 Task: For heading Calibri with Bold.  font size for heading24,  'Change the font style of data to'Bell MT.  and font size to 16,  Change the alignment of both headline & data to Align middle & Align Center.  In the sheet  DashboardInvReceipts
Action: Mouse moved to (21, 136)
Screenshot: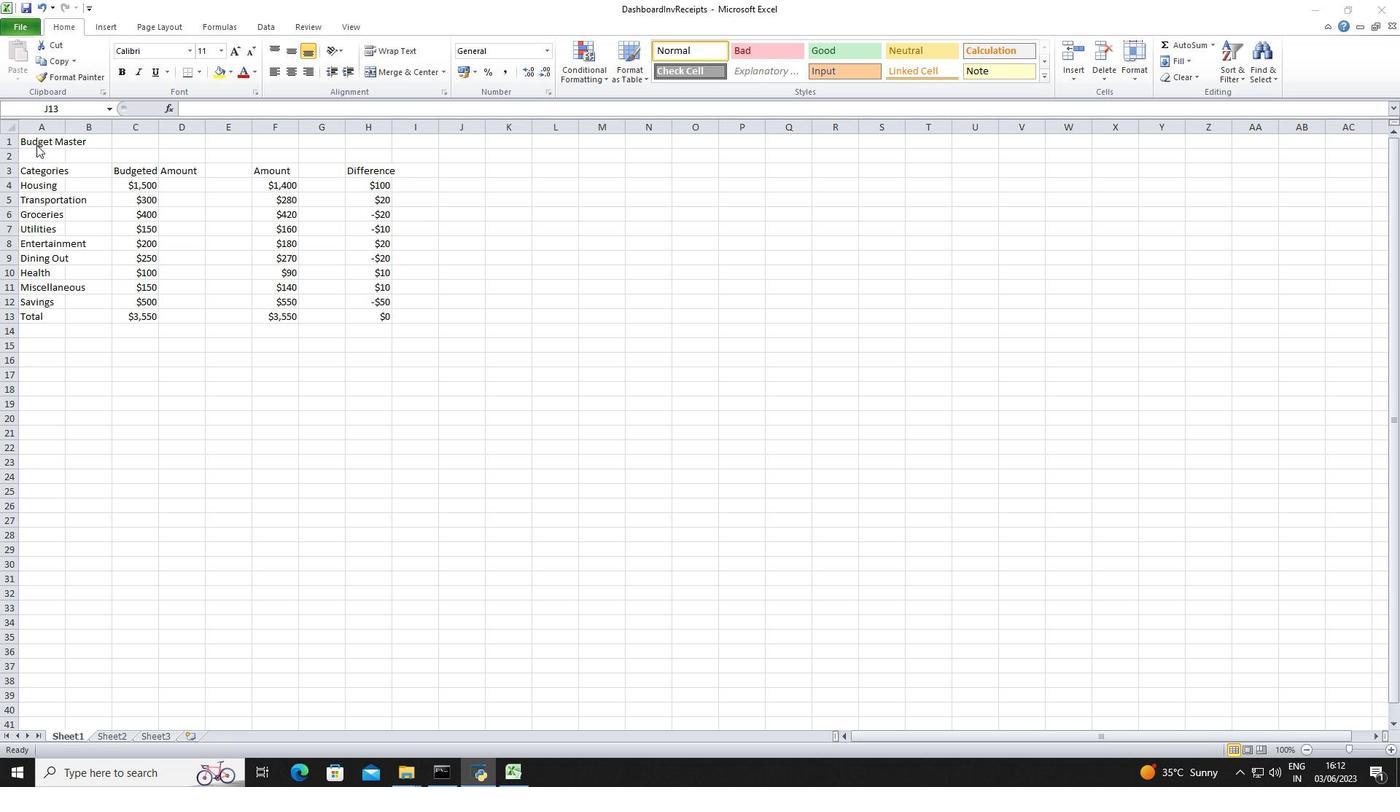 
Action: Mouse pressed left at (21, 136)
Screenshot: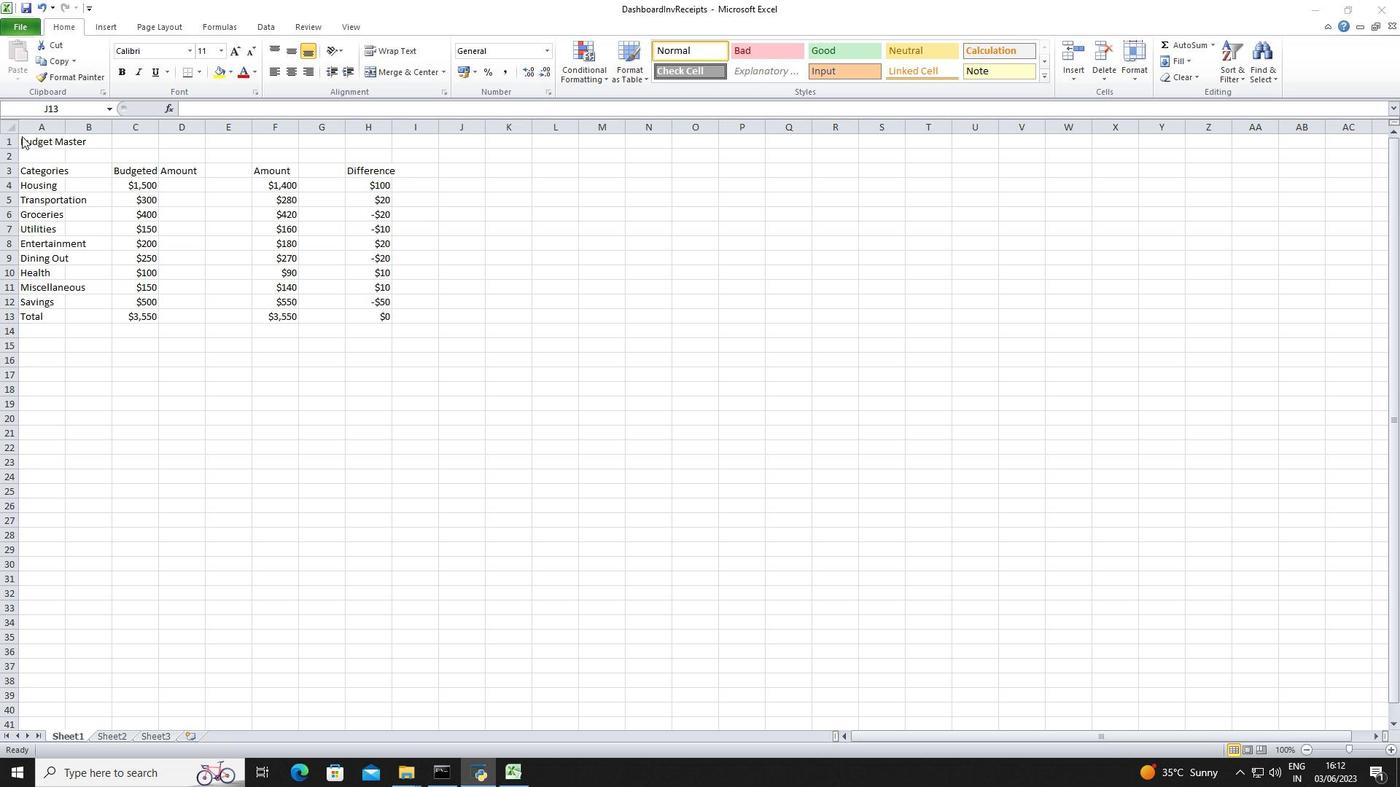 
Action: Mouse moved to (25, 140)
Screenshot: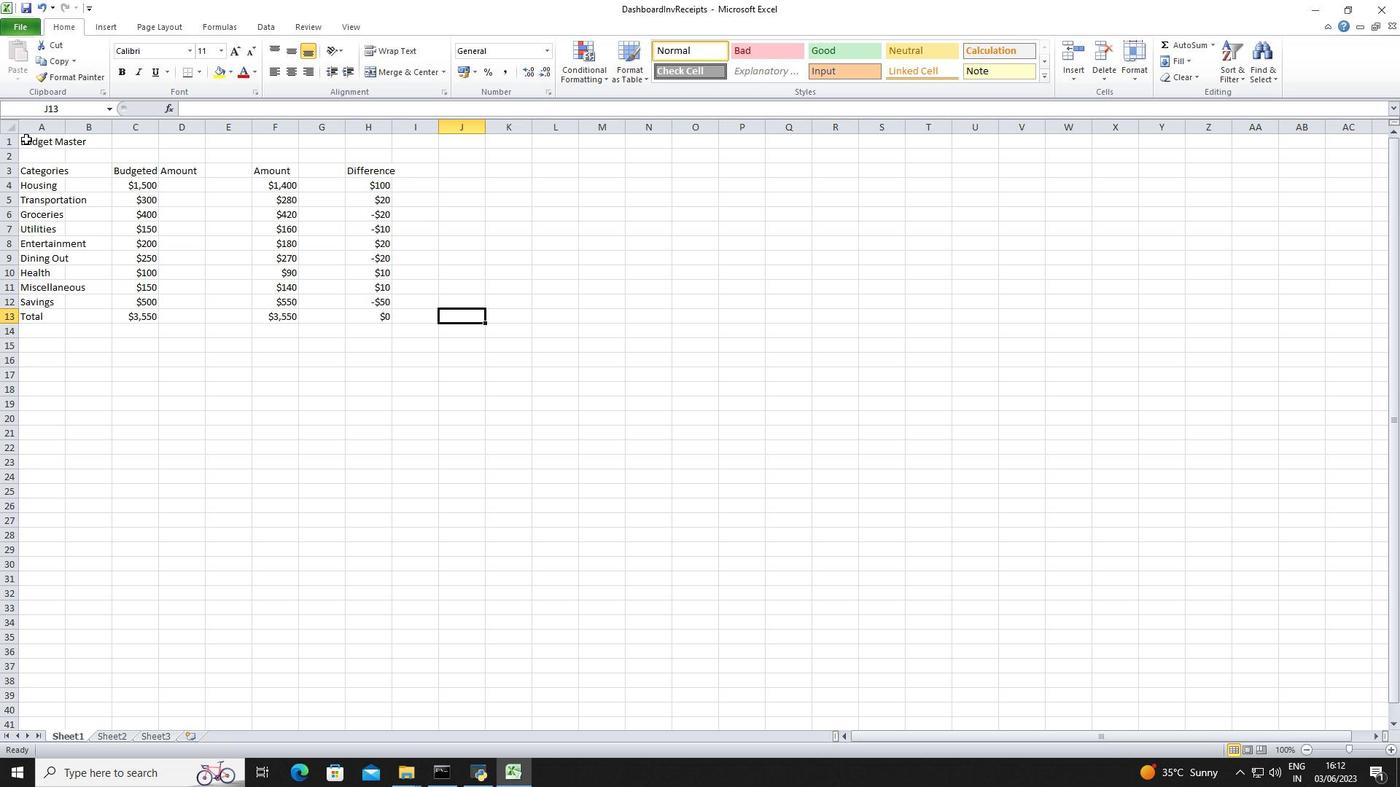 
Action: Mouse pressed left at (25, 140)
Screenshot: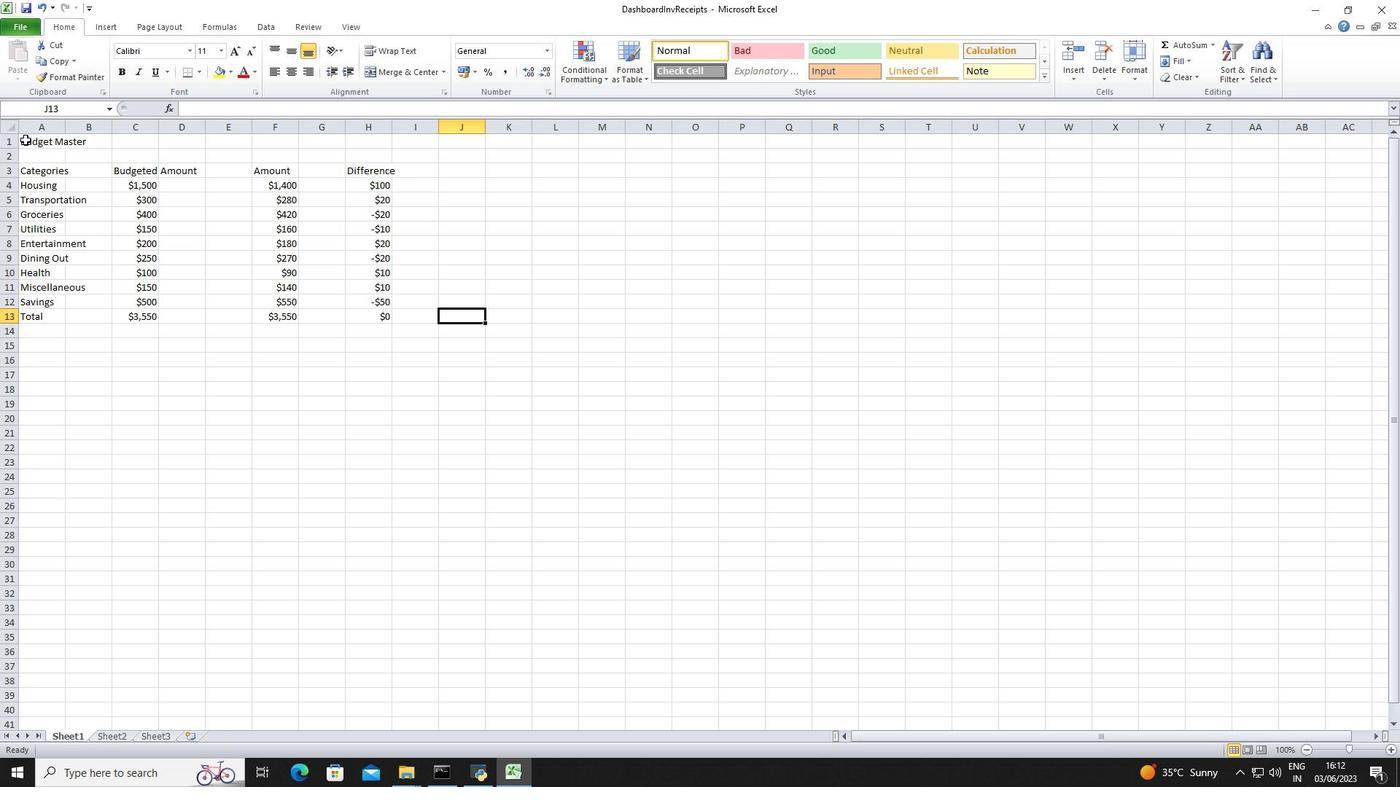 
Action: Mouse moved to (171, 53)
Screenshot: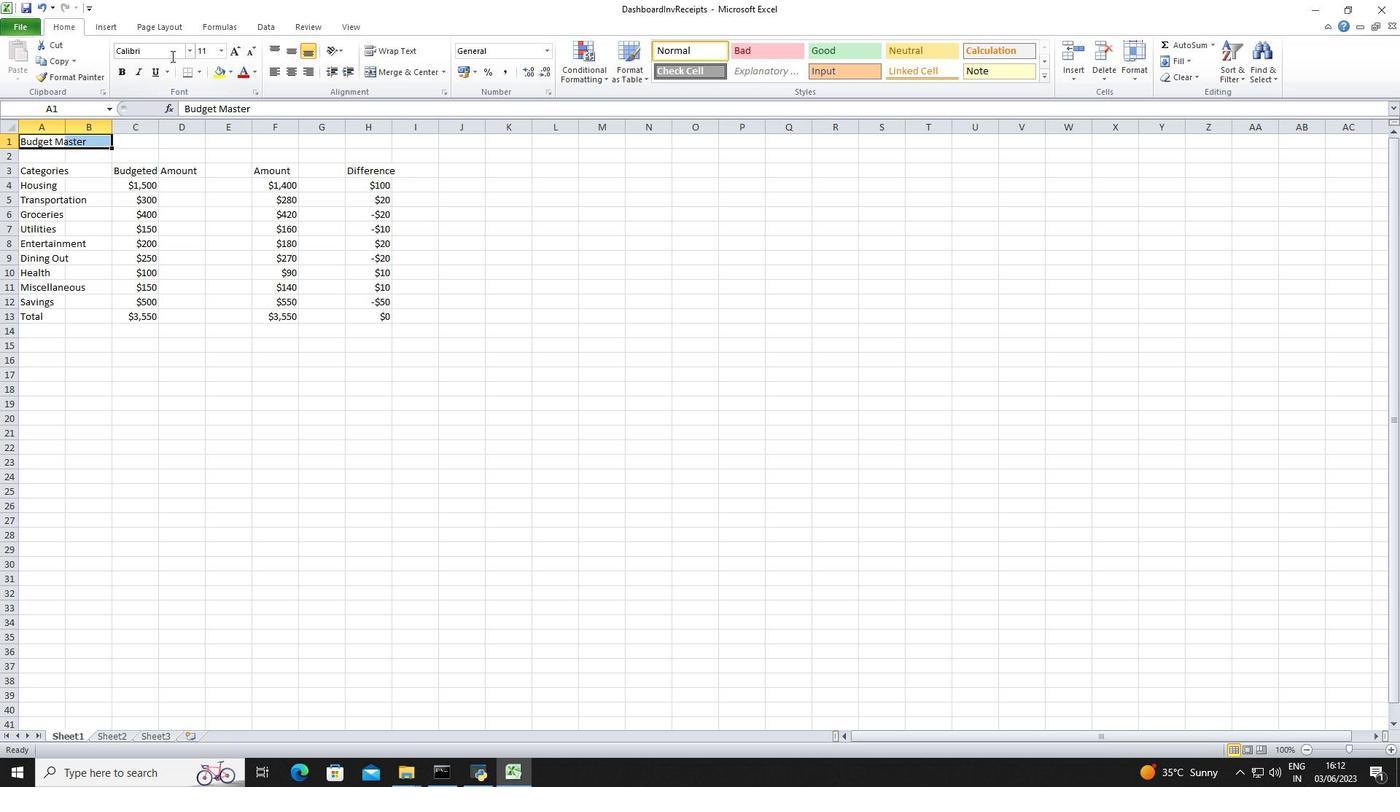 
Action: Mouse pressed left at (171, 53)
Screenshot: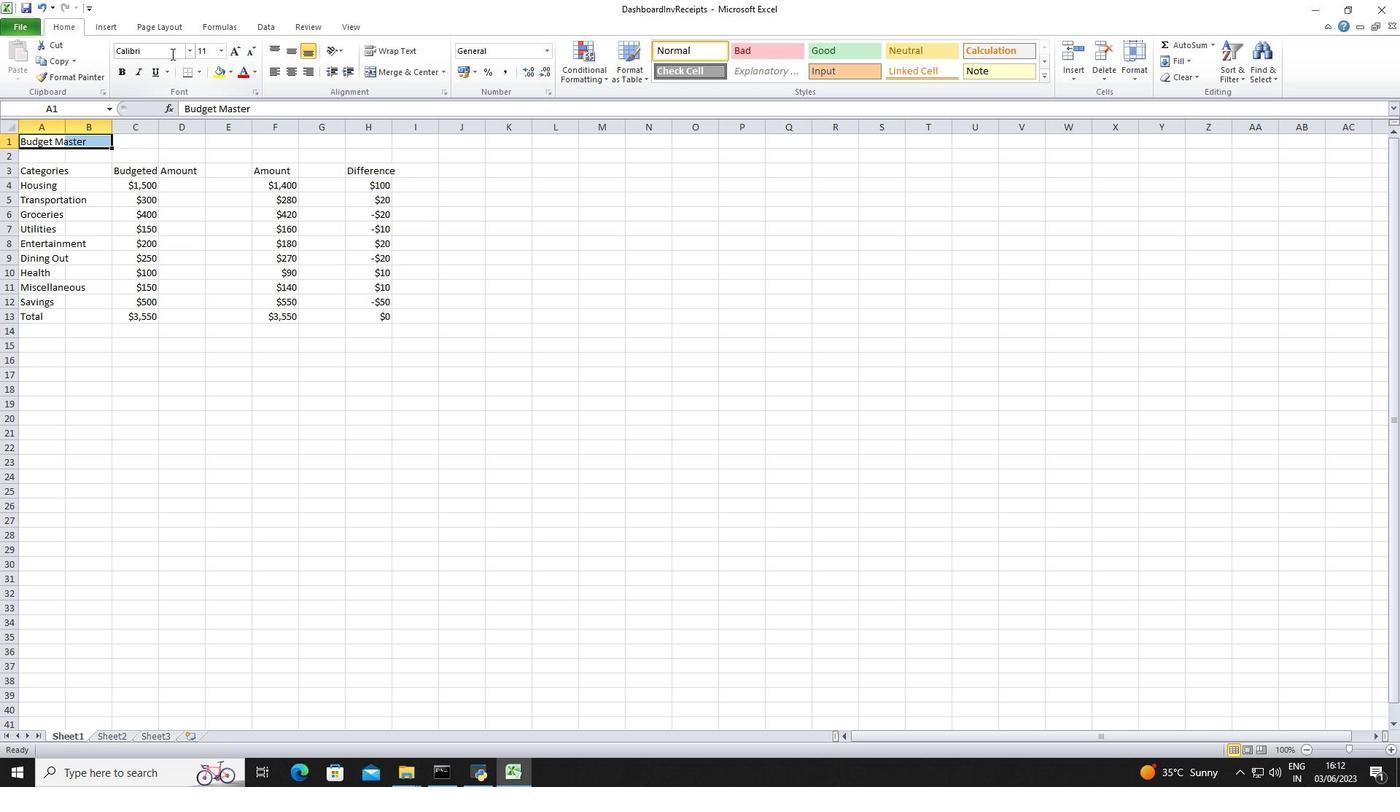 
Action: Key pressed <Key.enter>
Screenshot: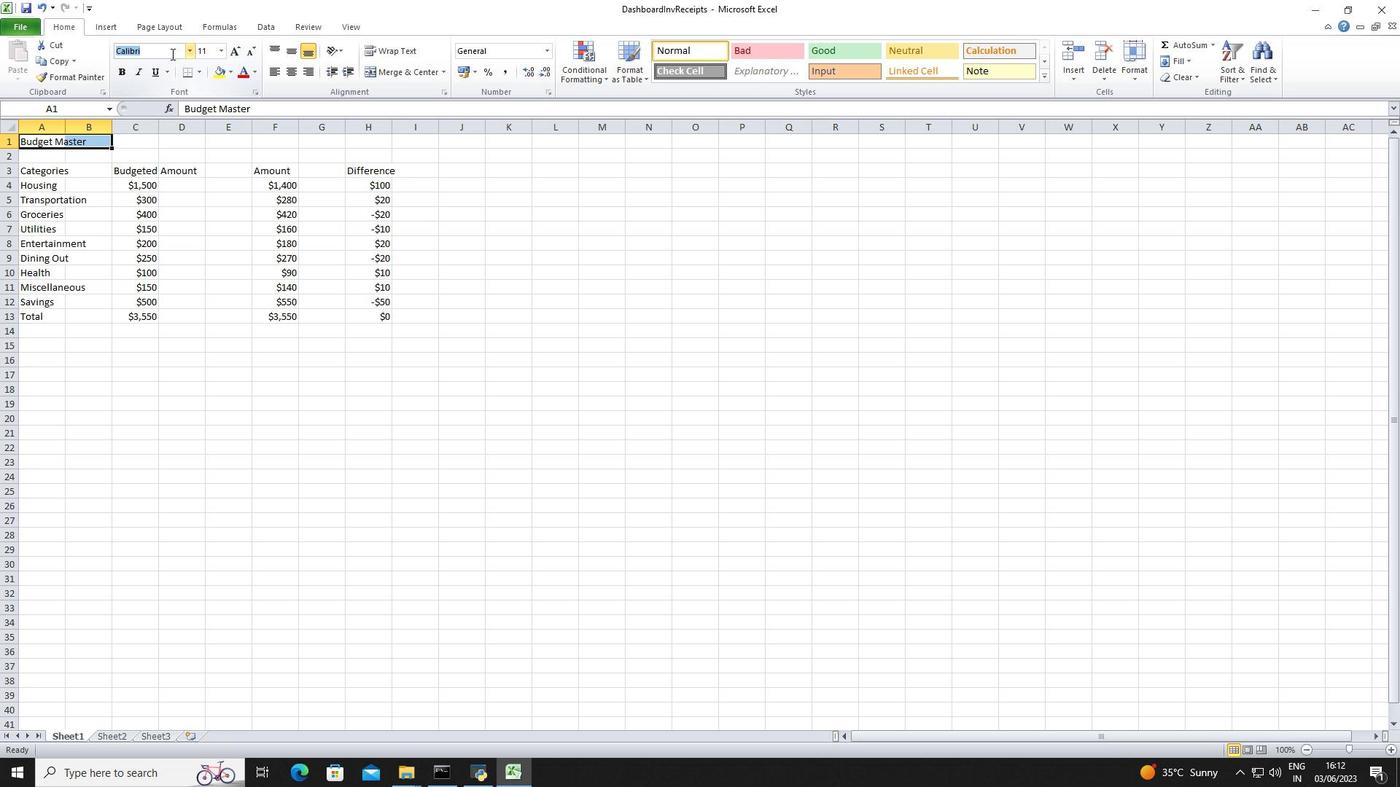 
Action: Mouse moved to (123, 70)
Screenshot: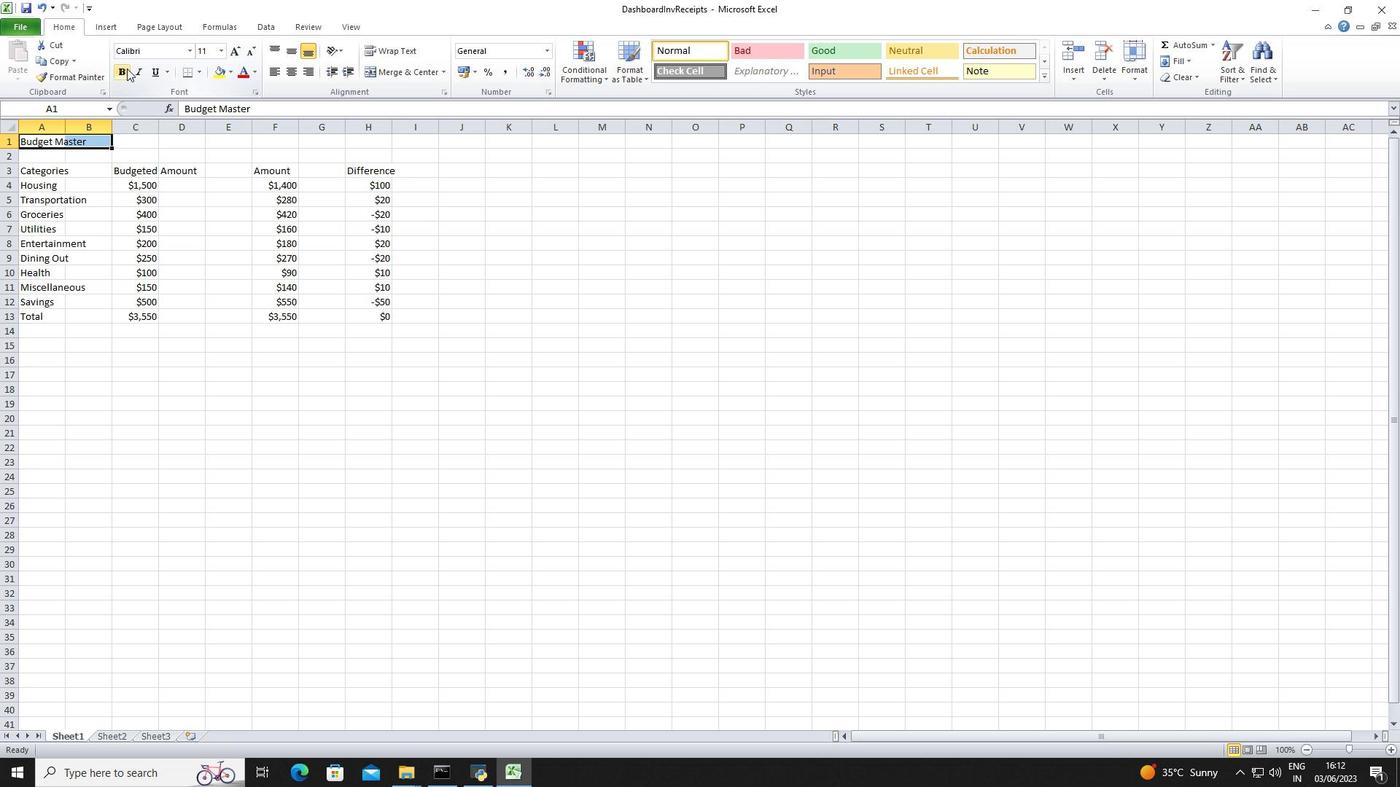 
Action: Mouse pressed left at (123, 70)
Screenshot: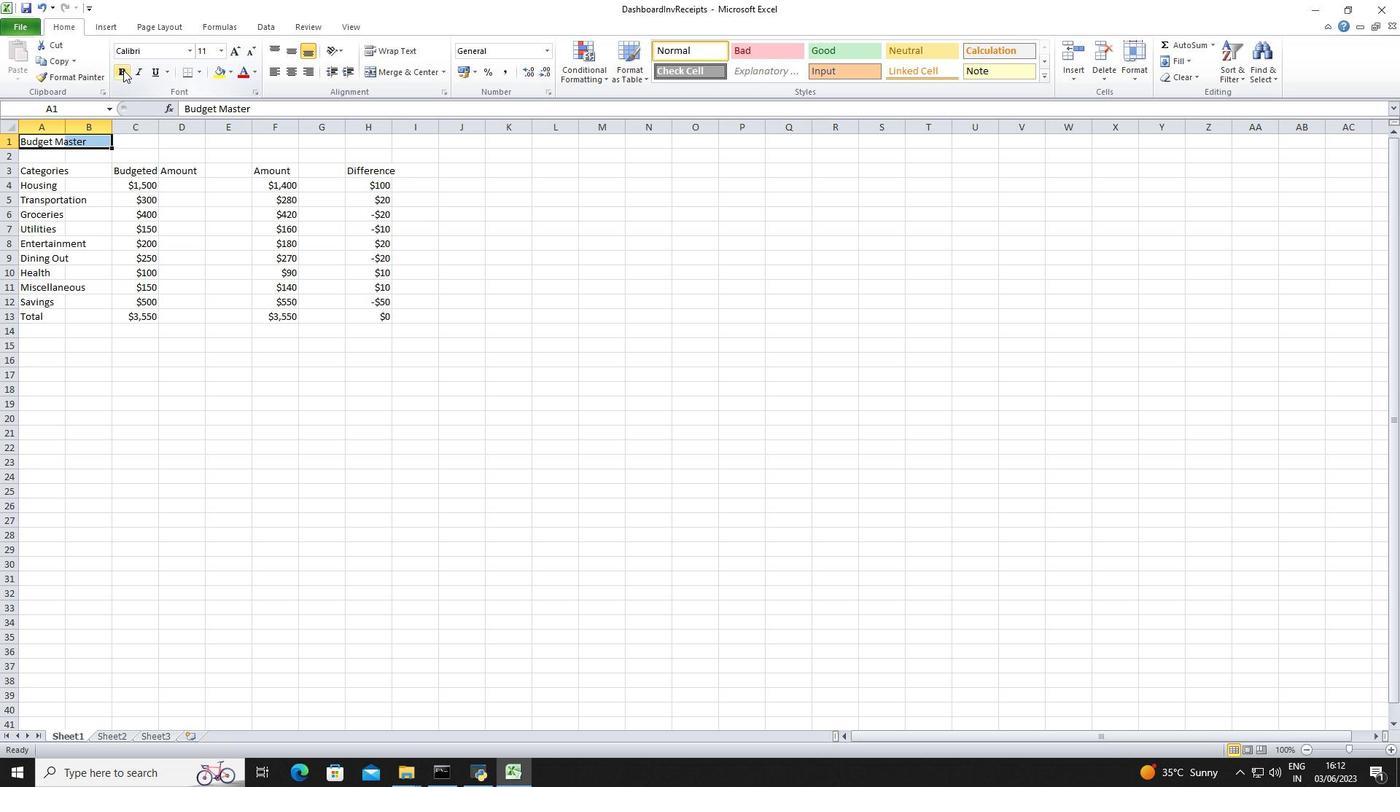 
Action: Mouse moved to (223, 48)
Screenshot: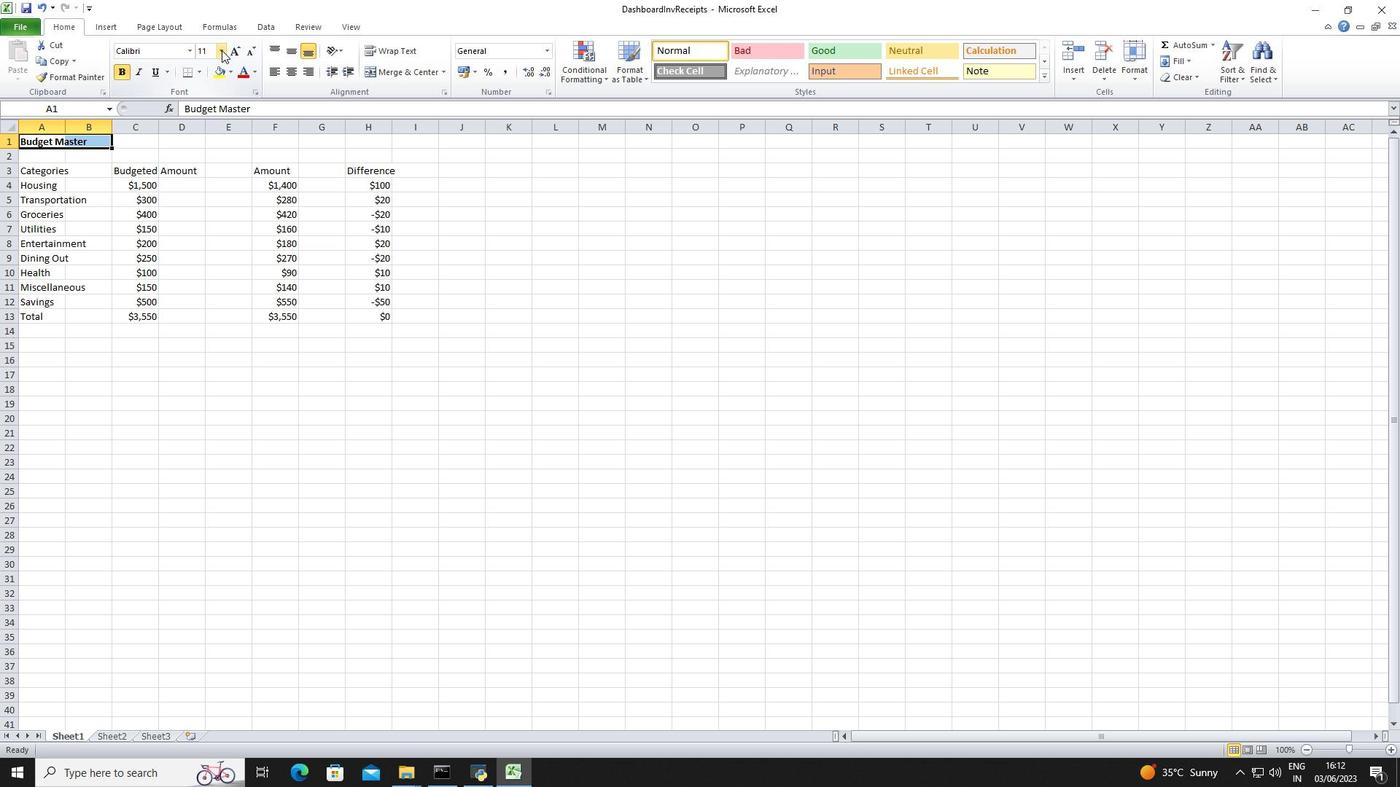 
Action: Mouse pressed left at (223, 48)
Screenshot: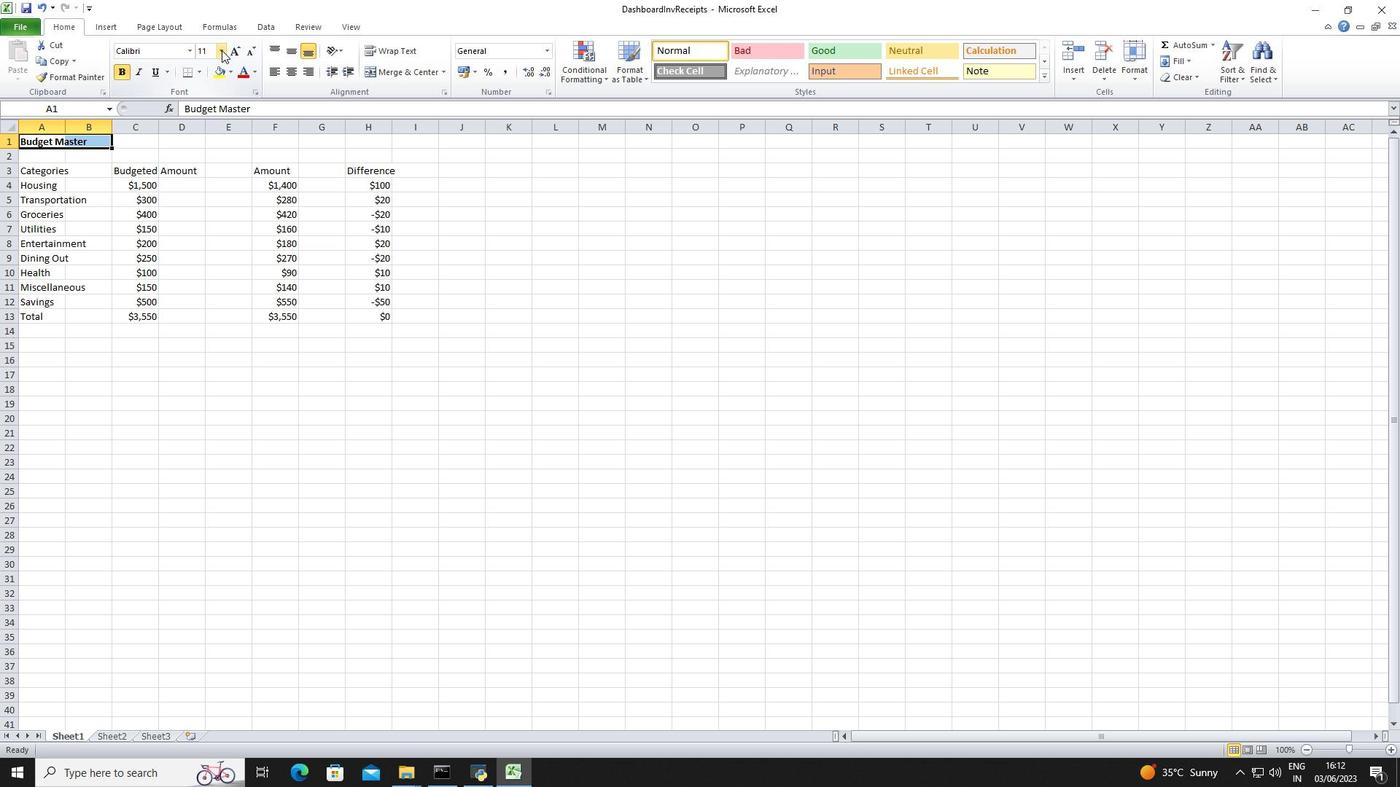 
Action: Mouse moved to (208, 191)
Screenshot: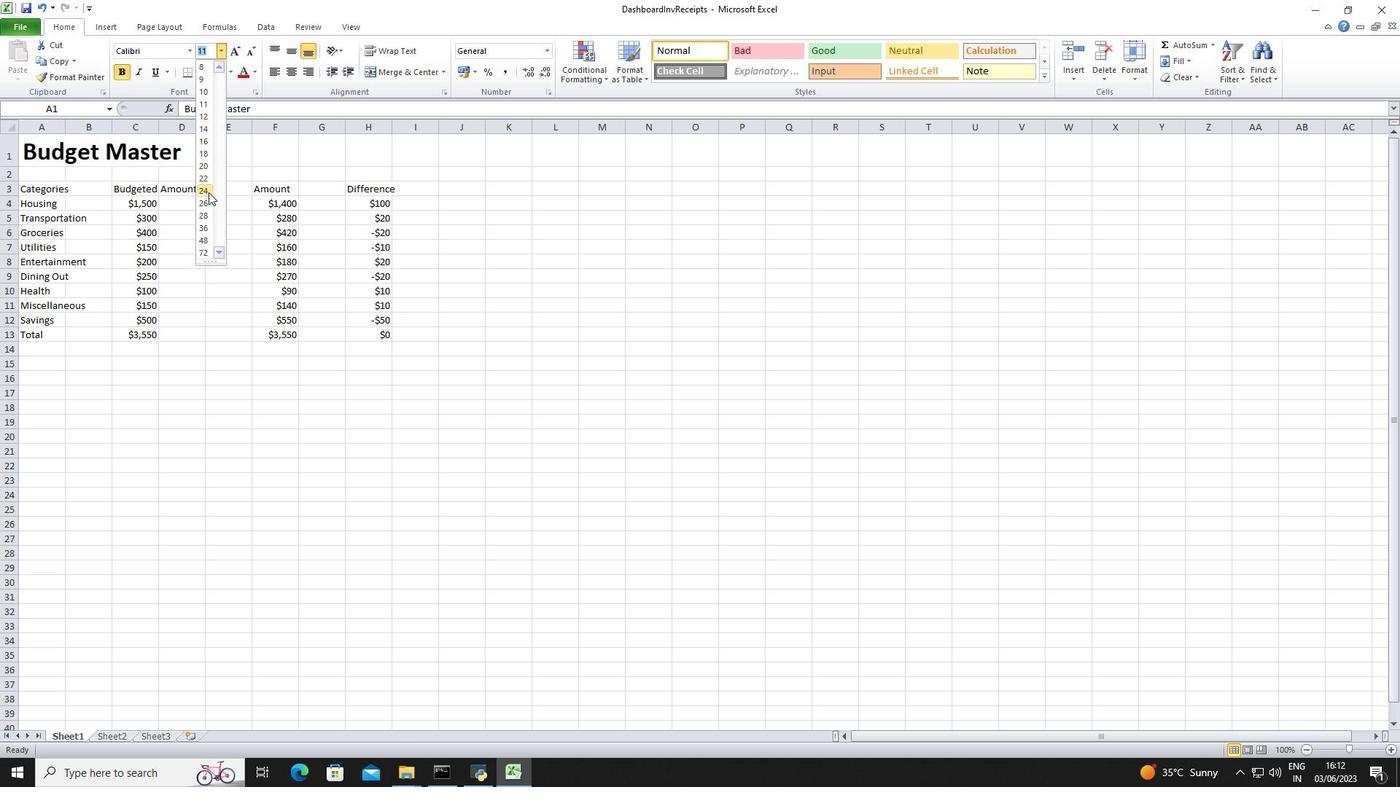 
Action: Mouse pressed left at (208, 191)
Screenshot: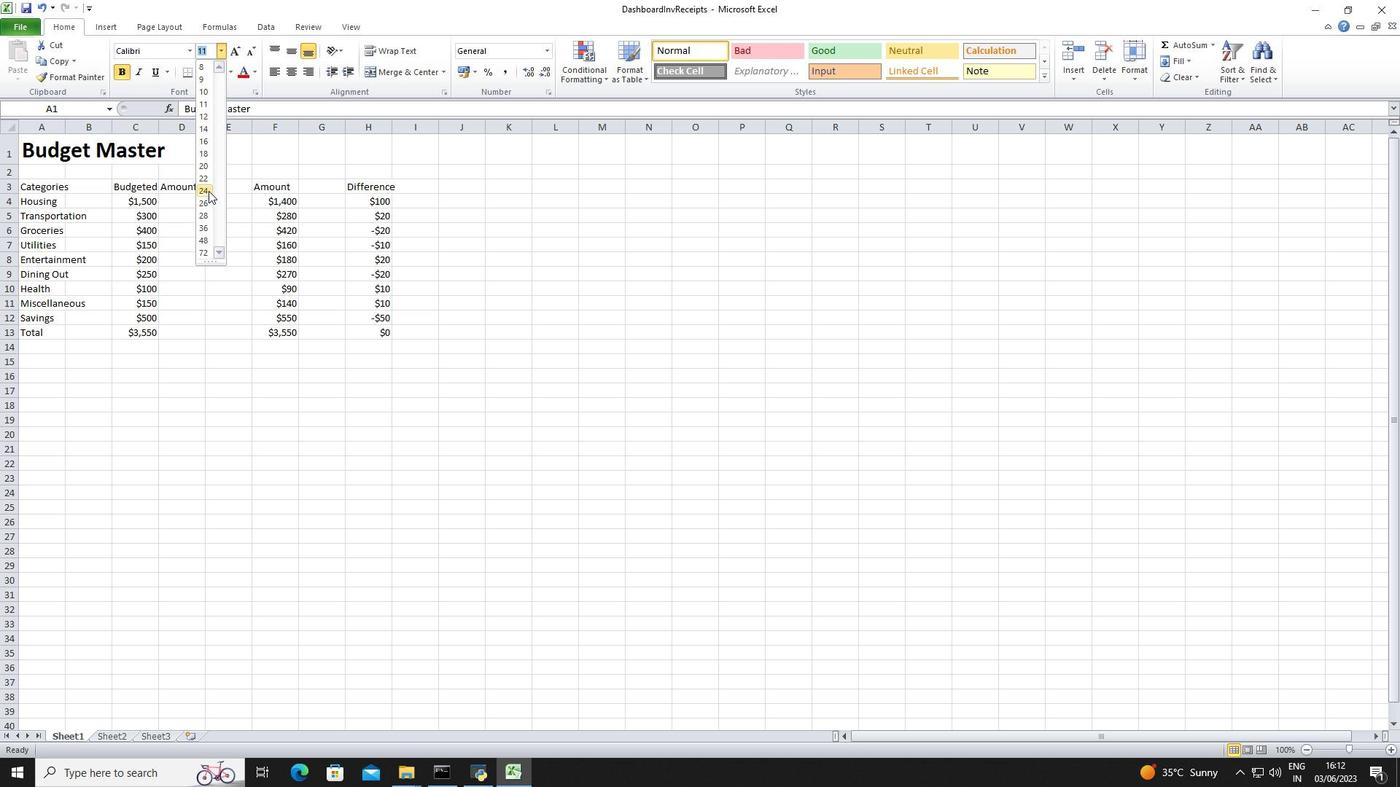 
Action: Mouse moved to (56, 186)
Screenshot: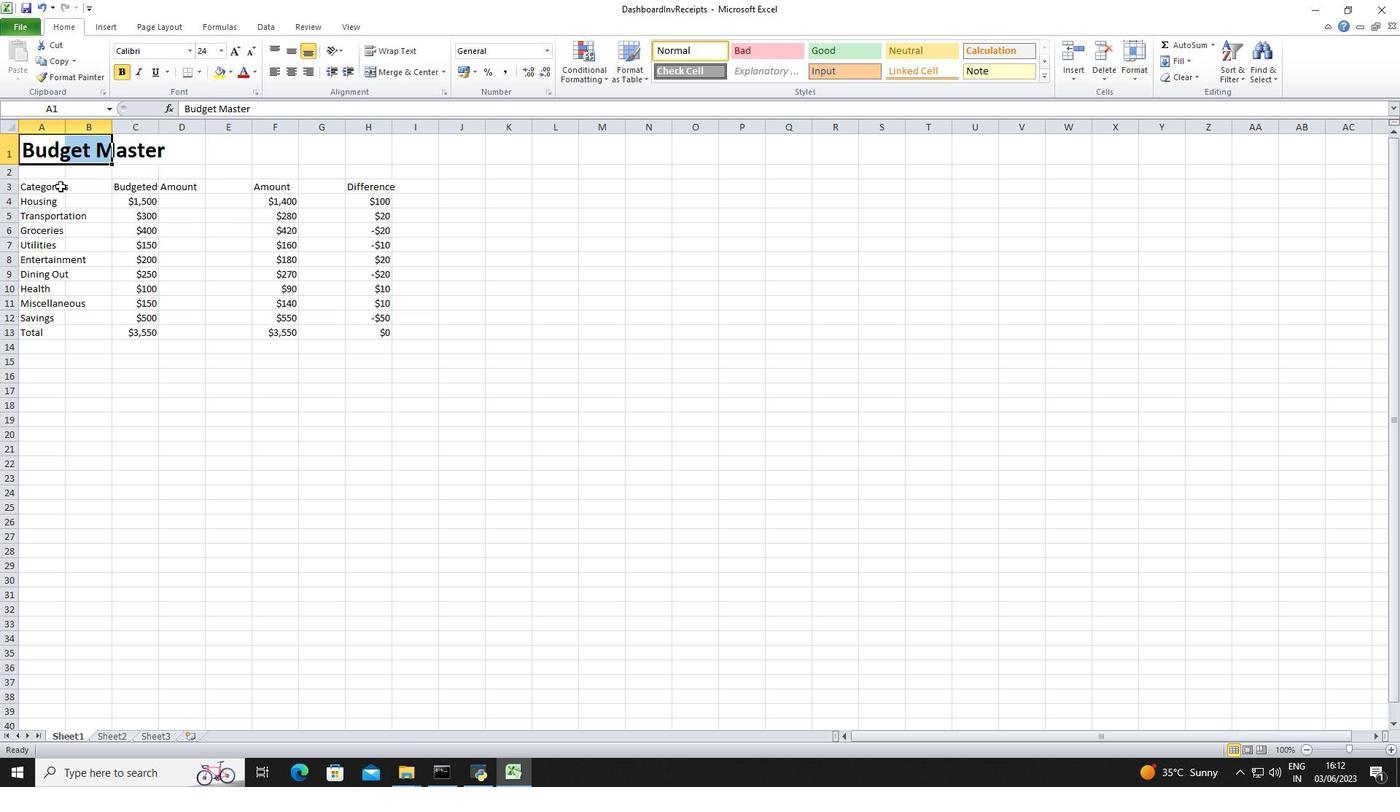 
Action: Mouse pressed left at (56, 186)
Screenshot: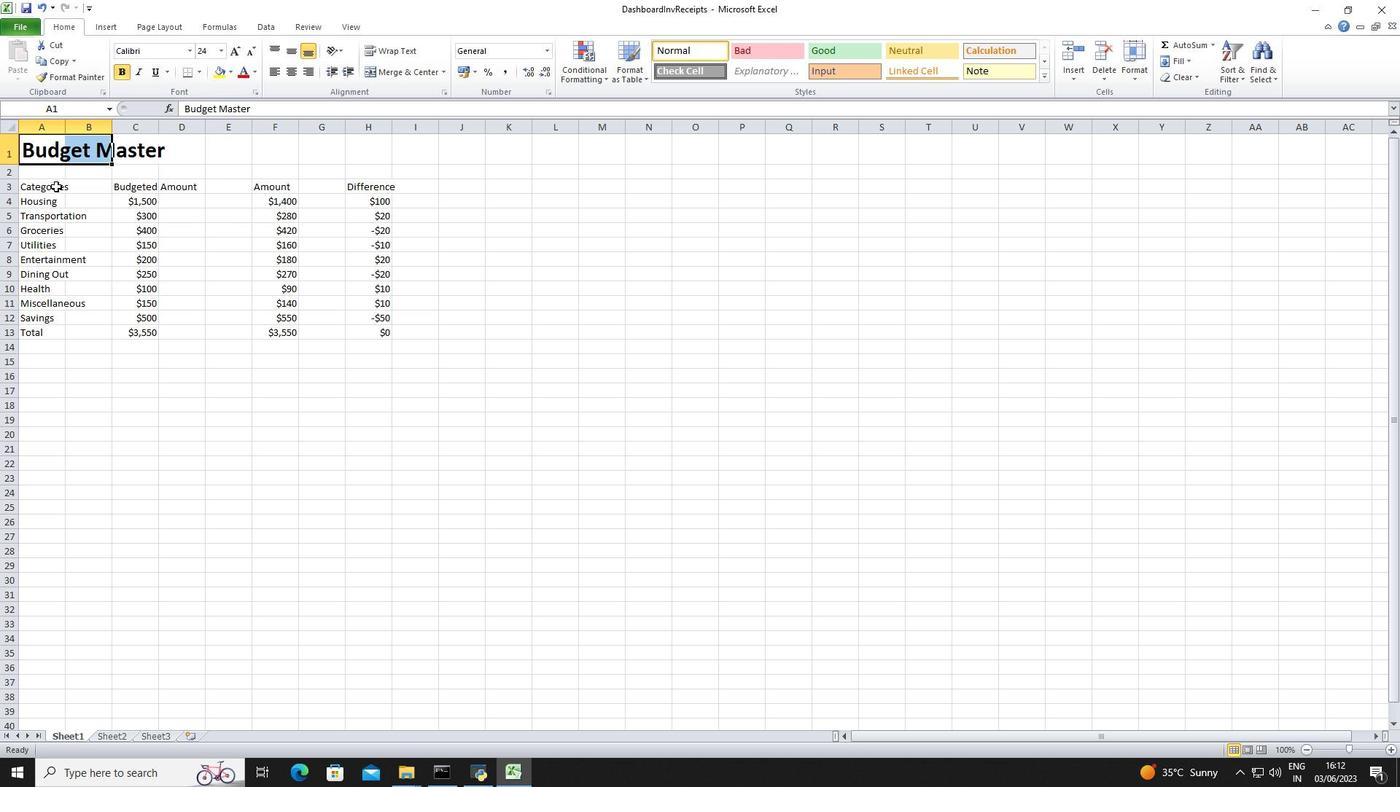 
Action: Mouse moved to (161, 53)
Screenshot: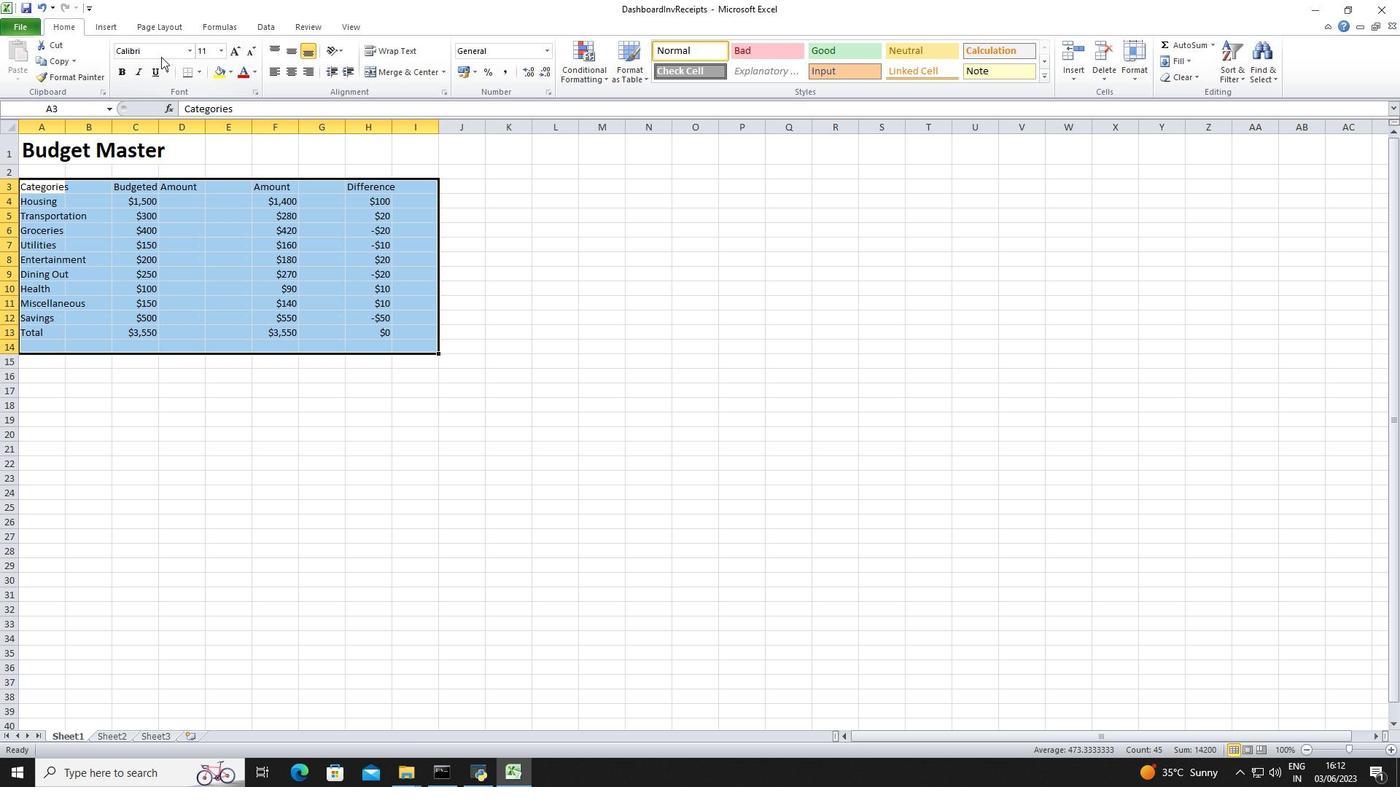 
Action: Mouse pressed left at (161, 53)
Screenshot: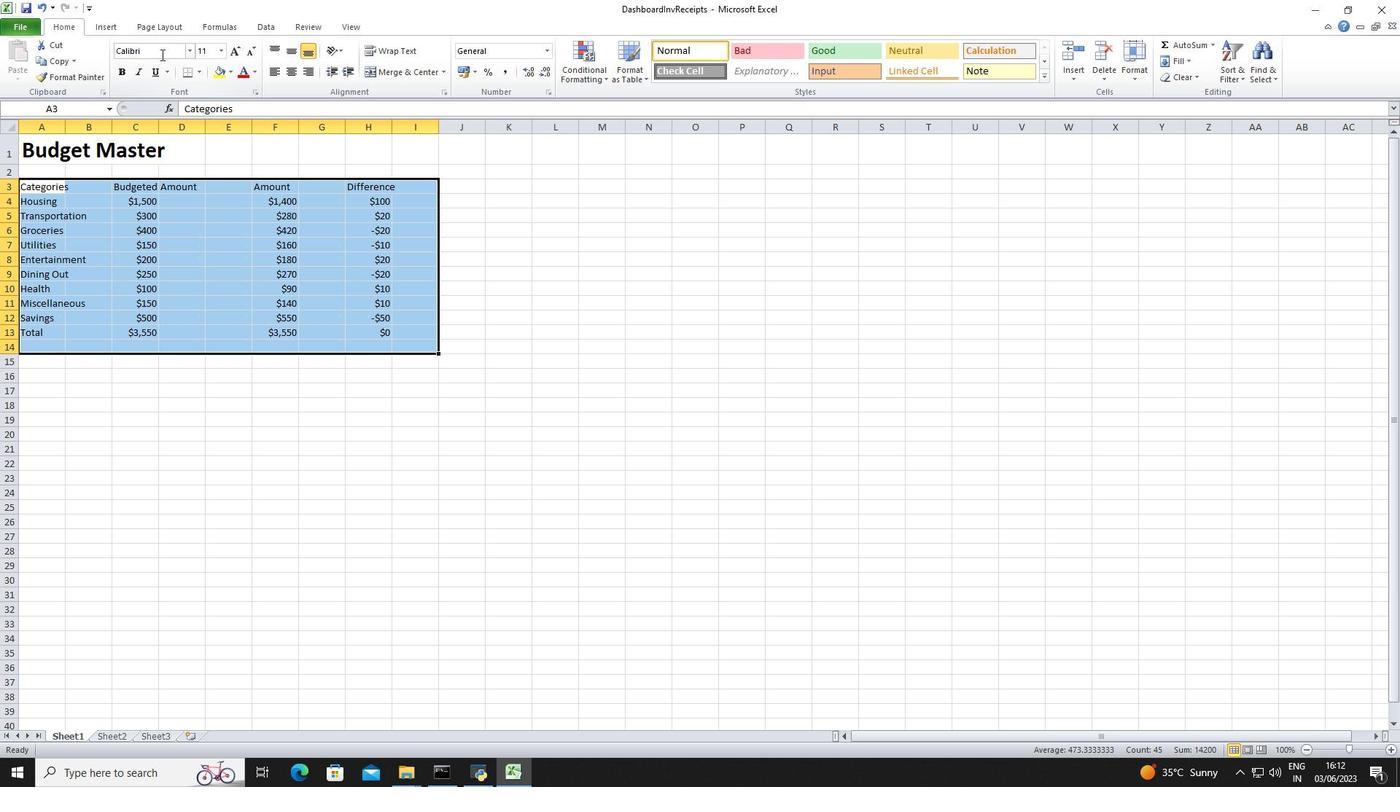 
Action: Key pressed <Key.shift>Bell<Key.space><Key.shift>MT<Key.enter>
Screenshot: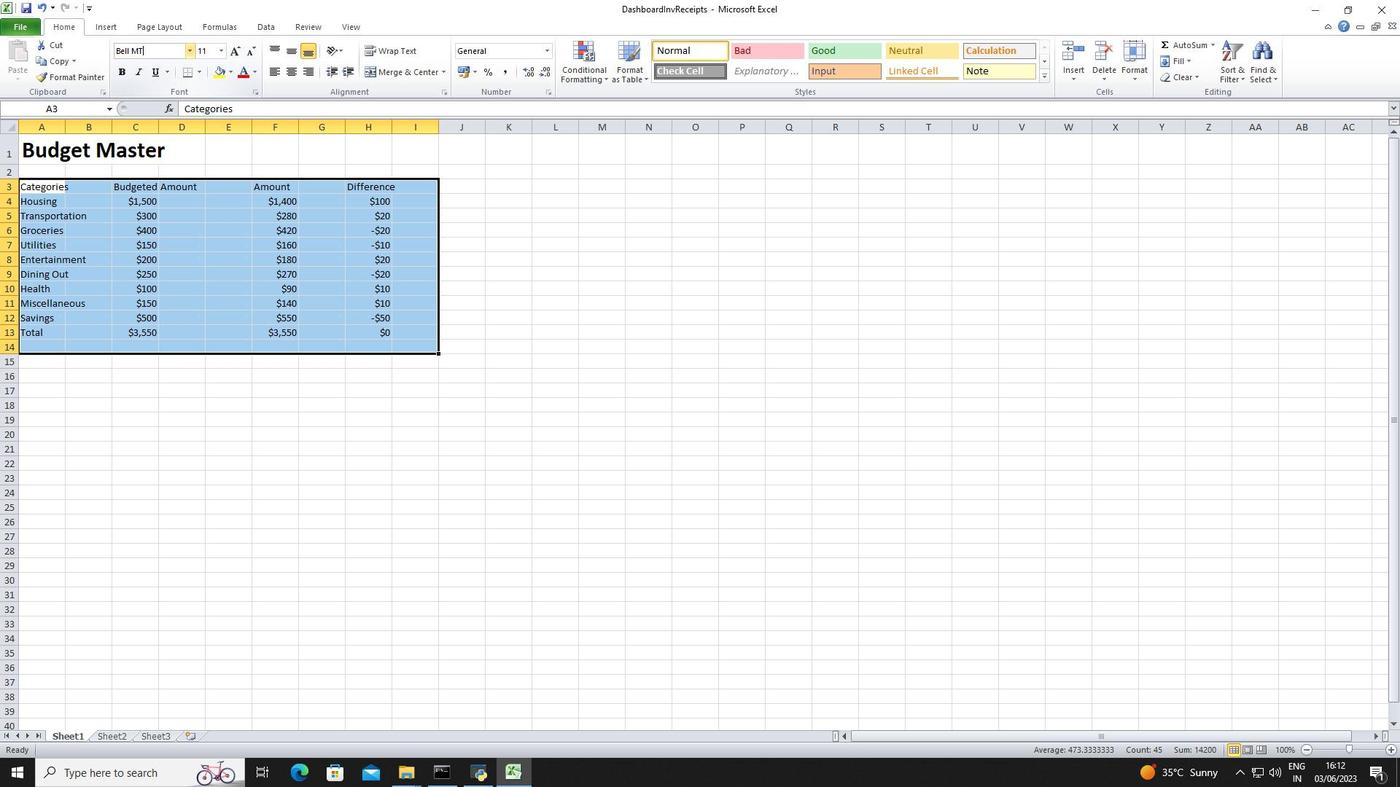 
Action: Mouse moved to (223, 51)
Screenshot: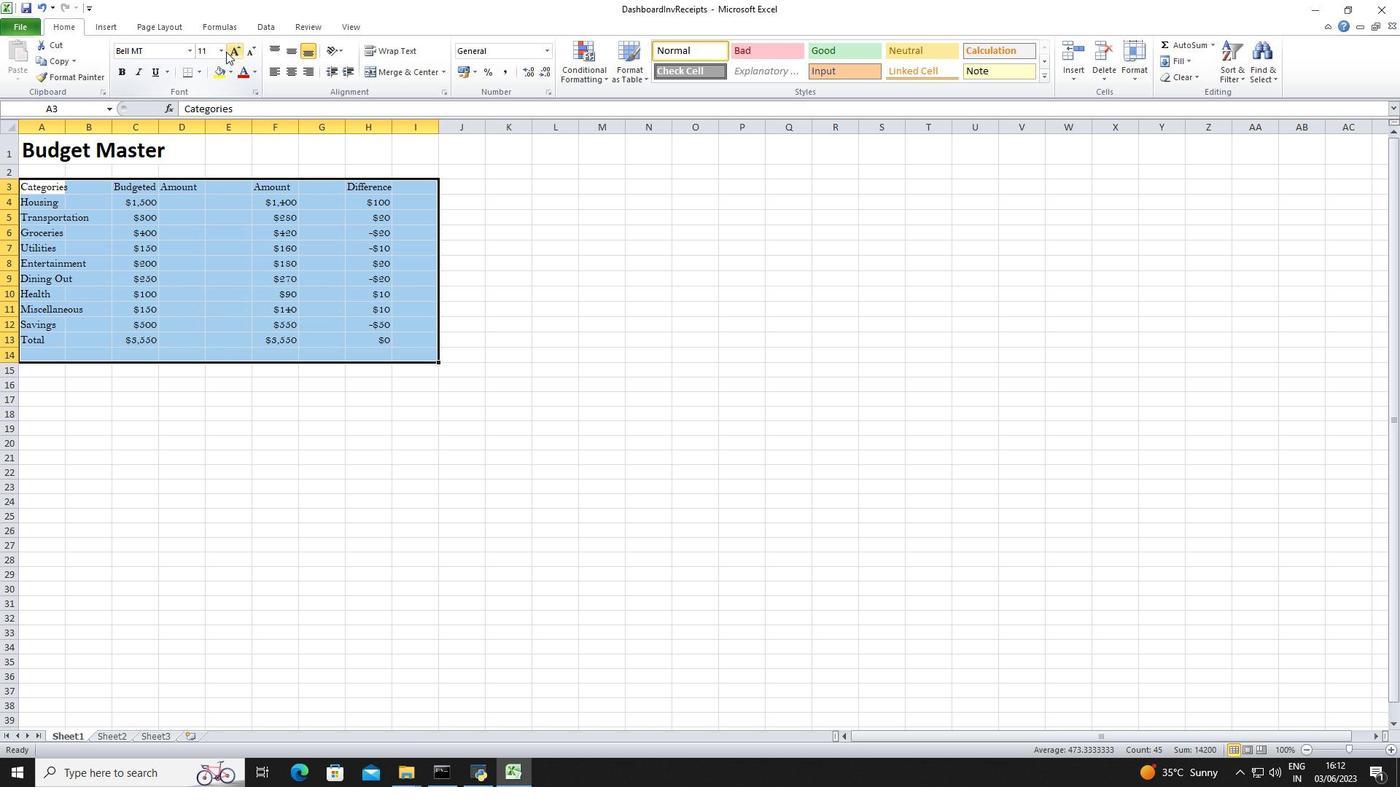 
Action: Mouse pressed left at (223, 51)
Screenshot: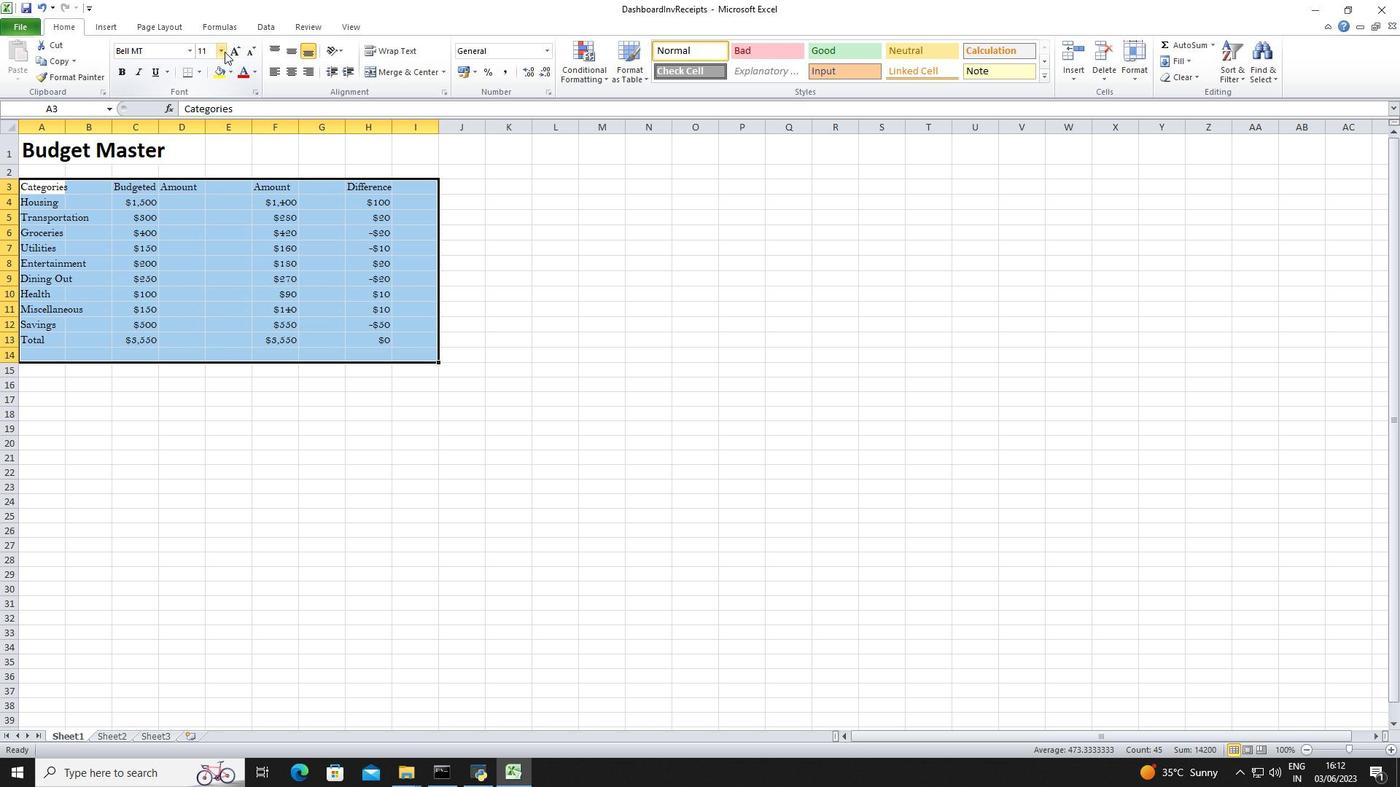 
Action: Mouse moved to (202, 143)
Screenshot: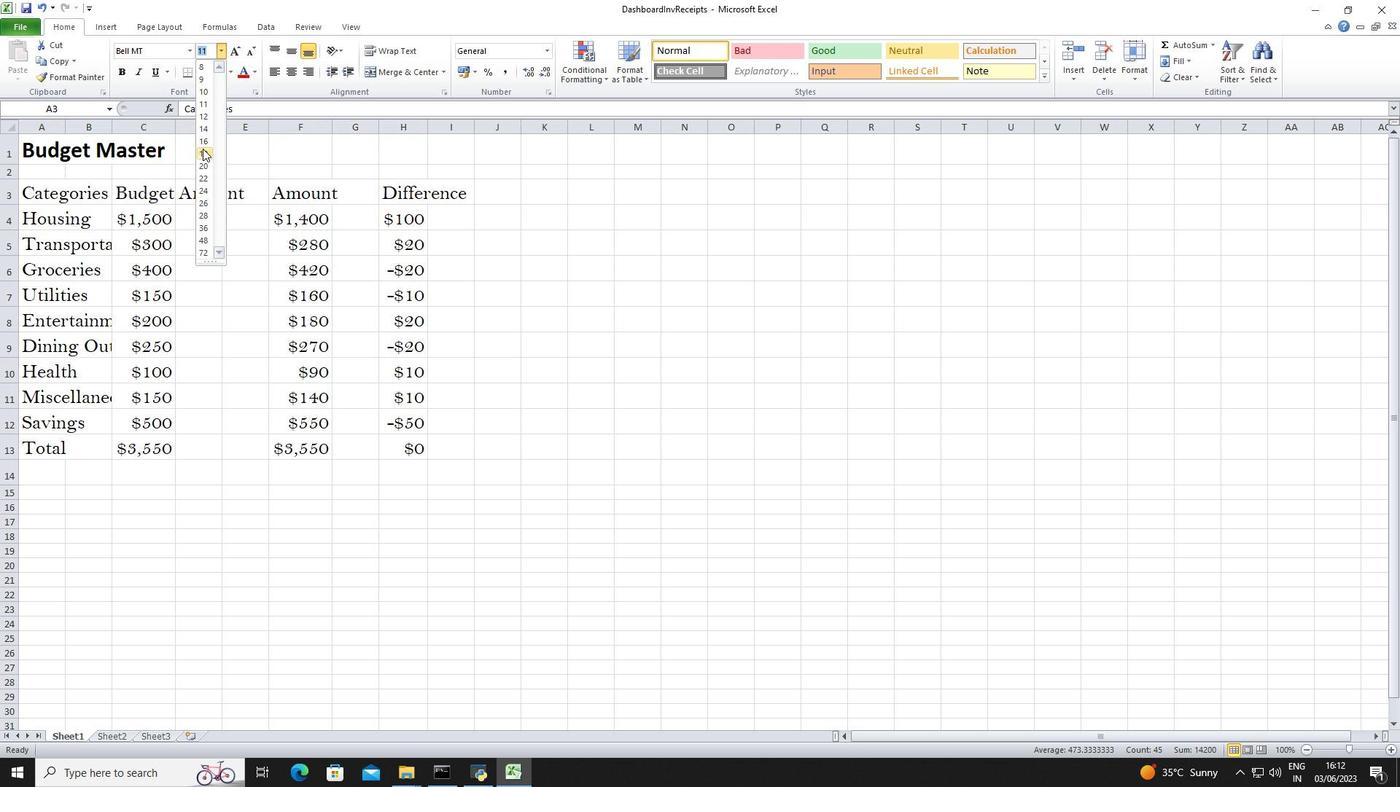 
Action: Mouse pressed left at (202, 143)
Screenshot: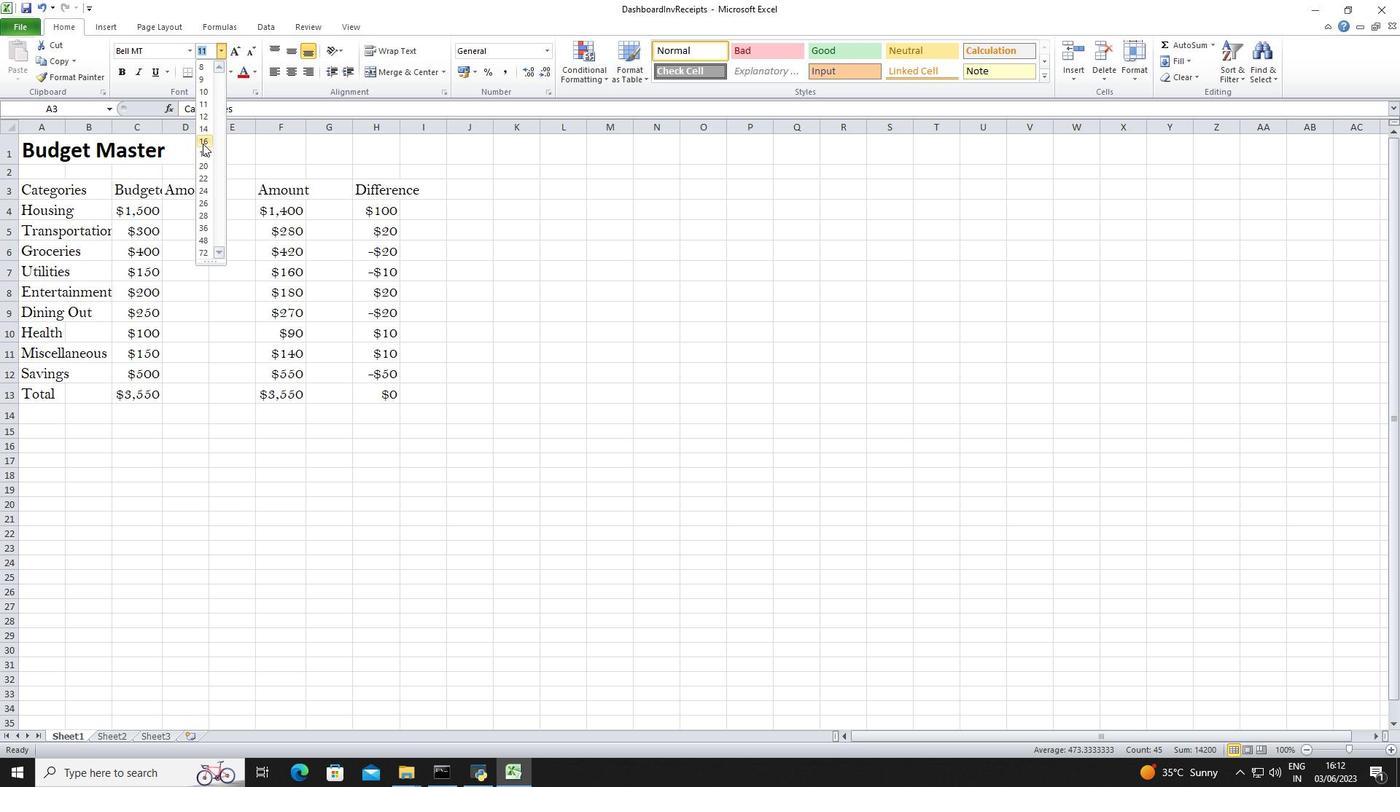 
Action: Mouse moved to (290, 73)
Screenshot: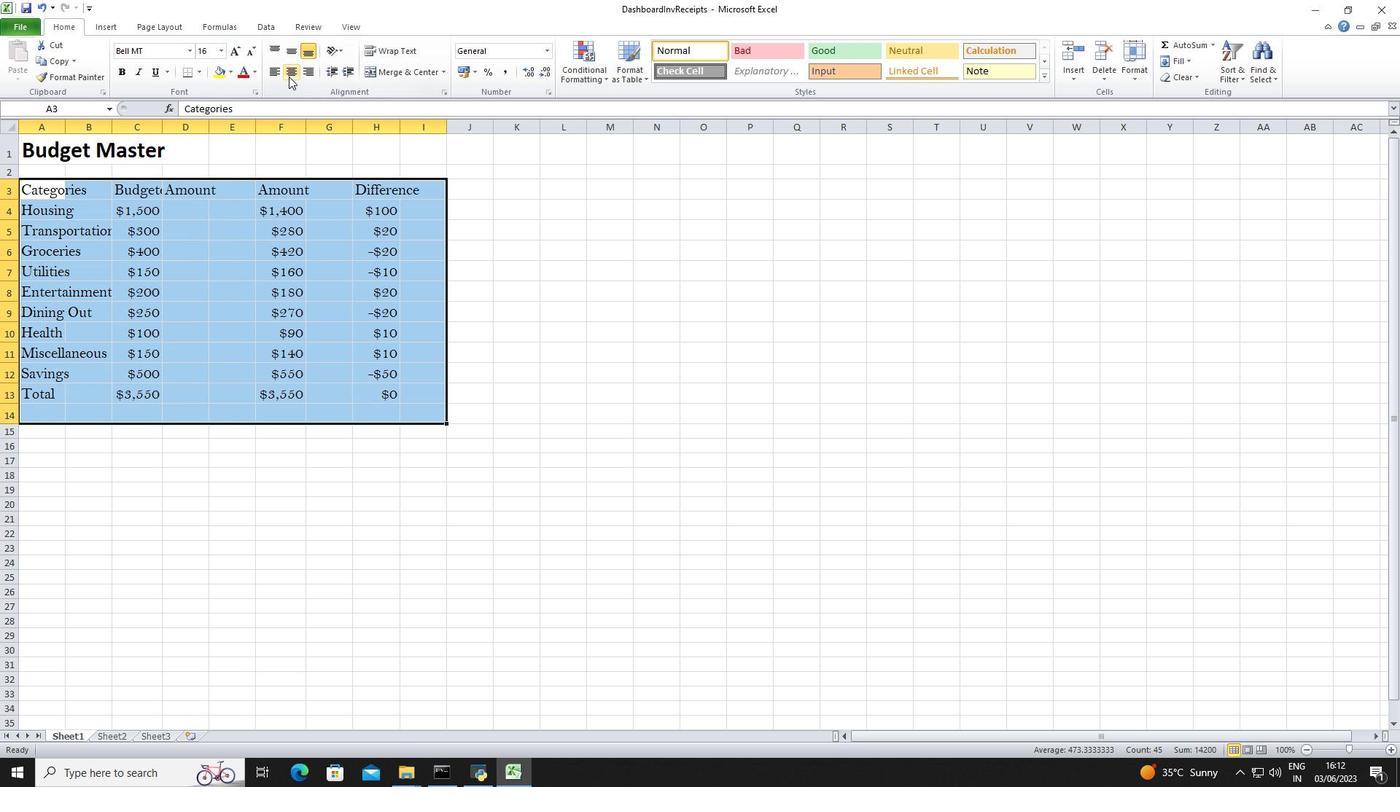 
Action: Mouse pressed left at (290, 73)
Screenshot: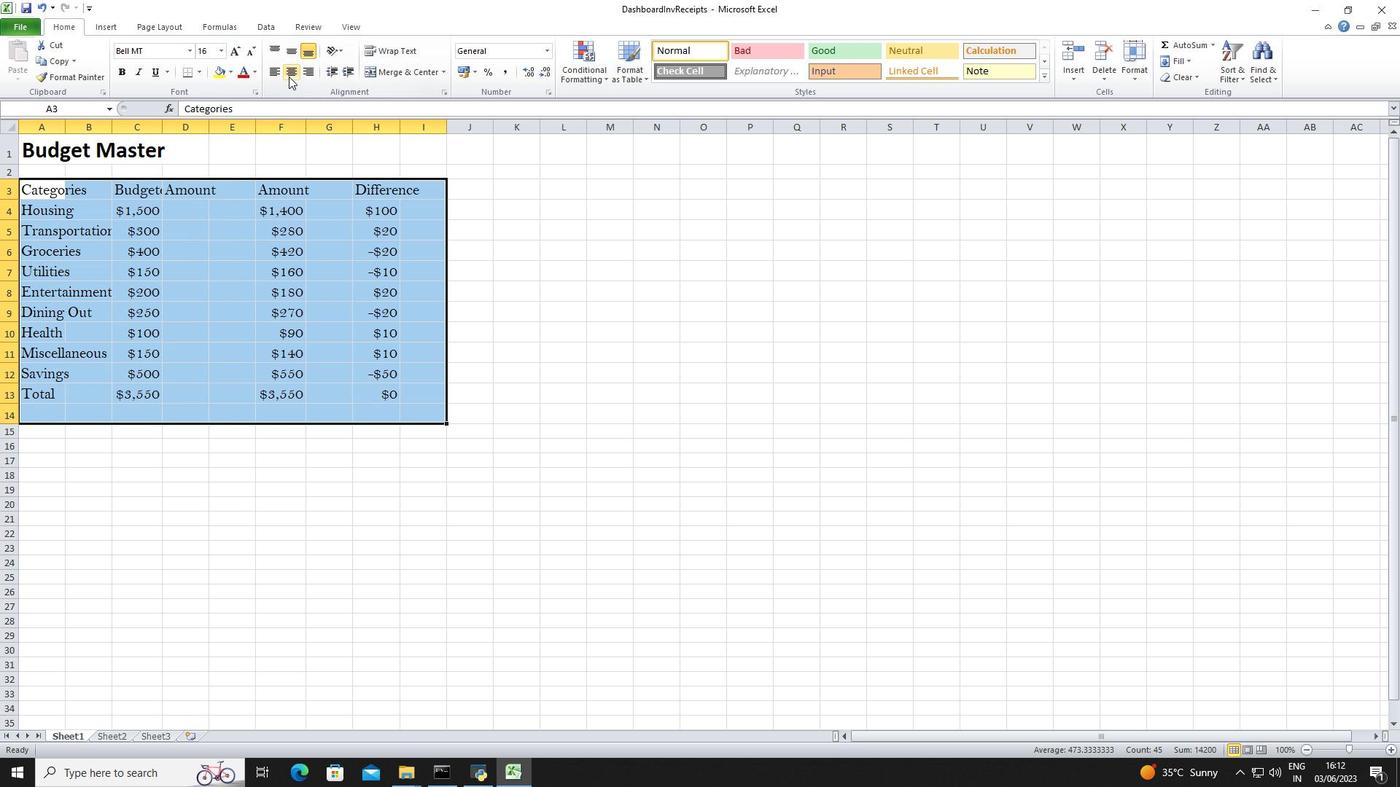 
Action: Mouse moved to (48, 155)
Screenshot: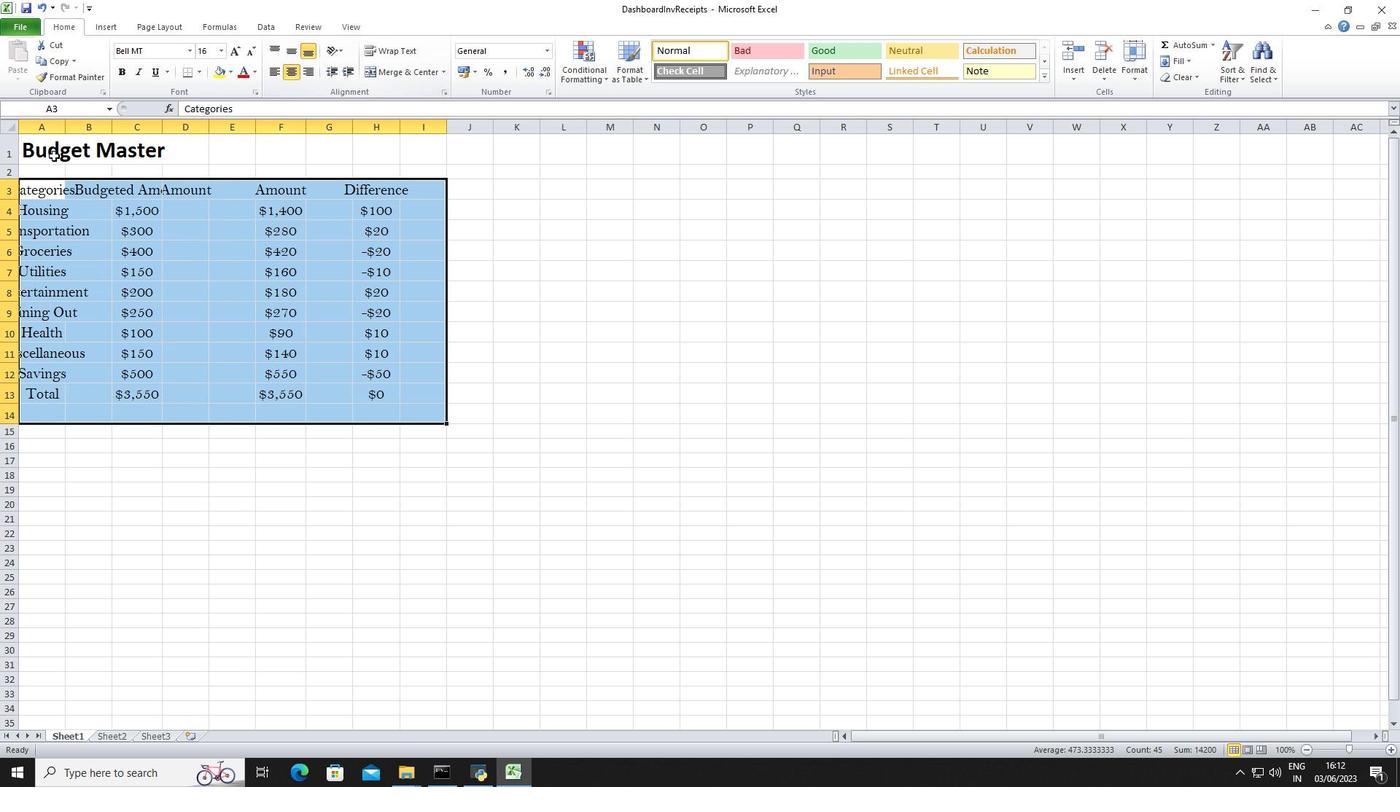 
Action: Mouse pressed left at (48, 155)
Screenshot: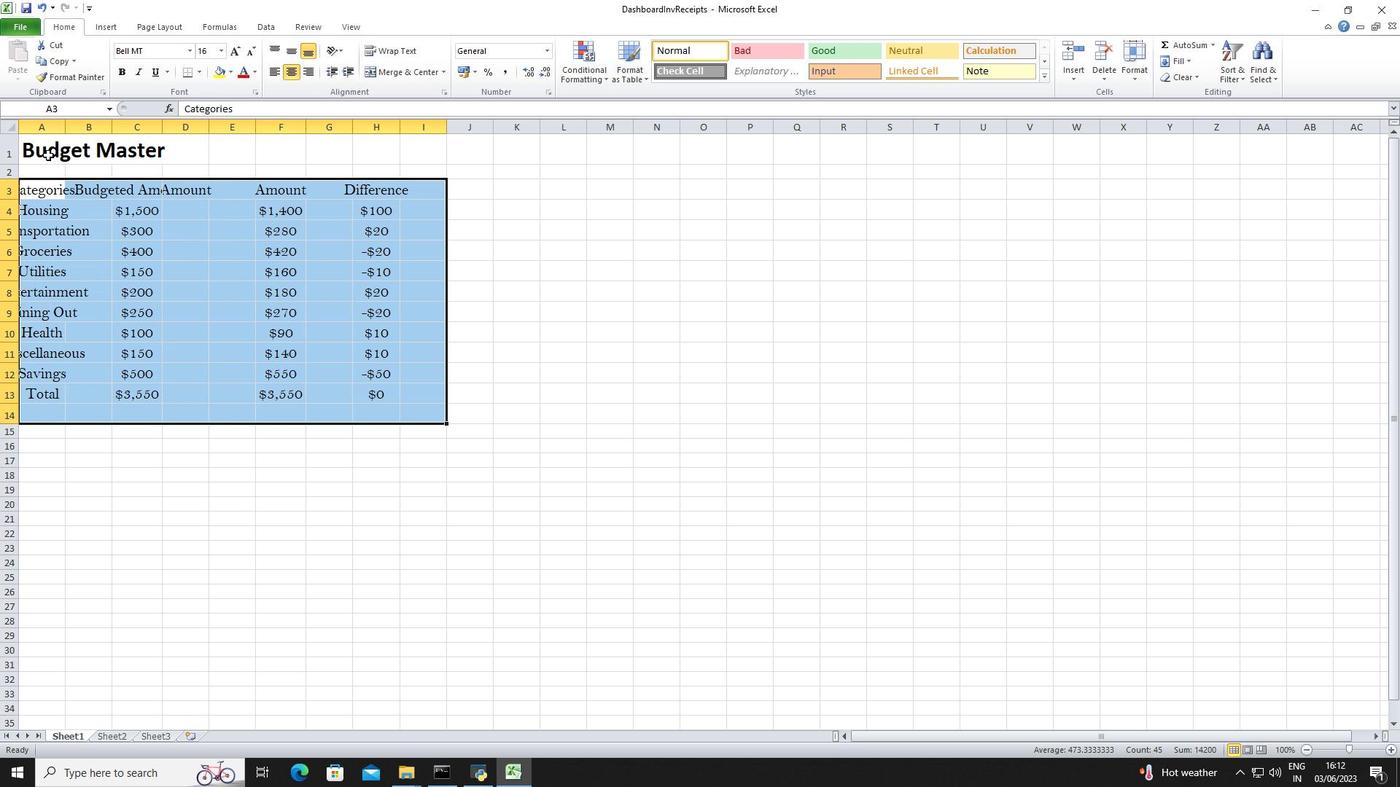 
Action: Mouse moved to (290, 70)
Screenshot: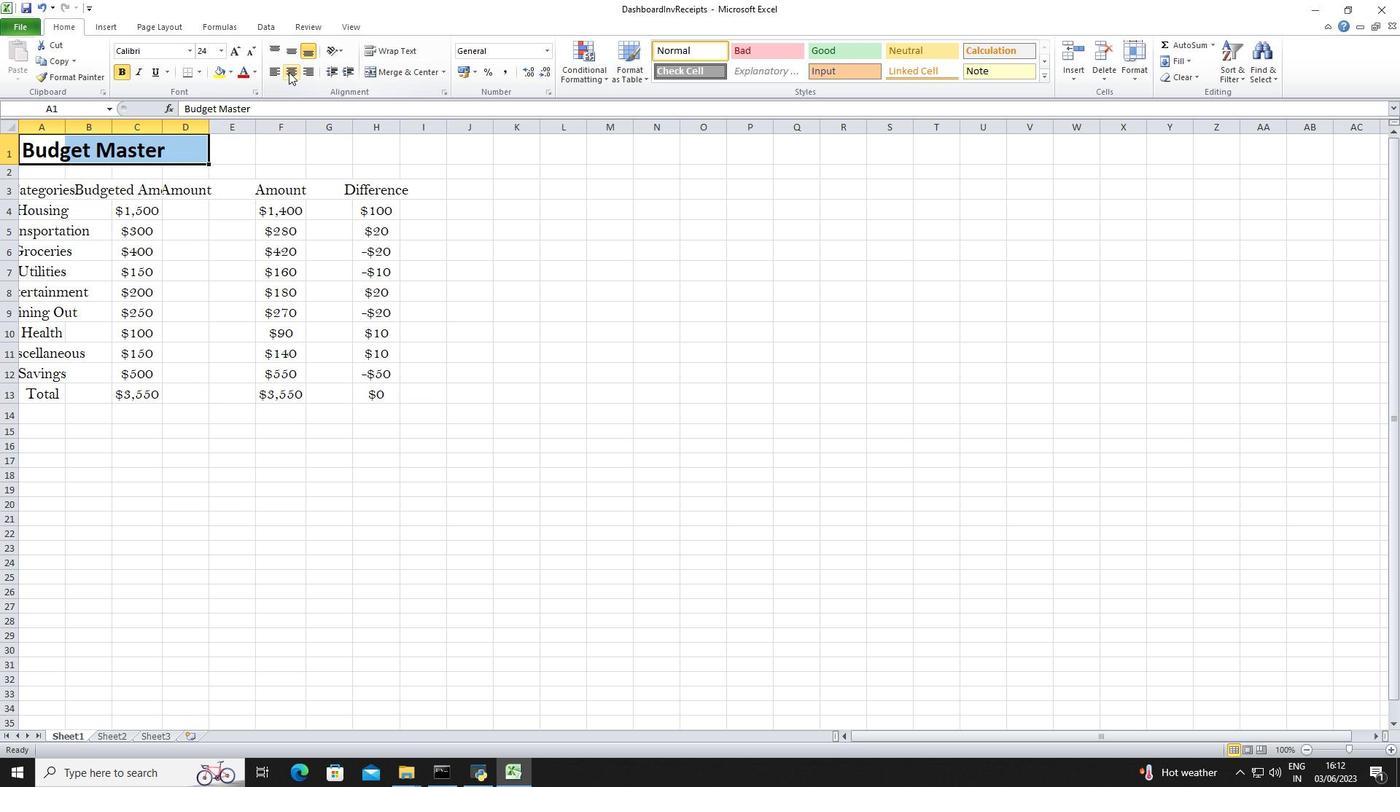 
Action: Mouse pressed left at (290, 70)
Screenshot: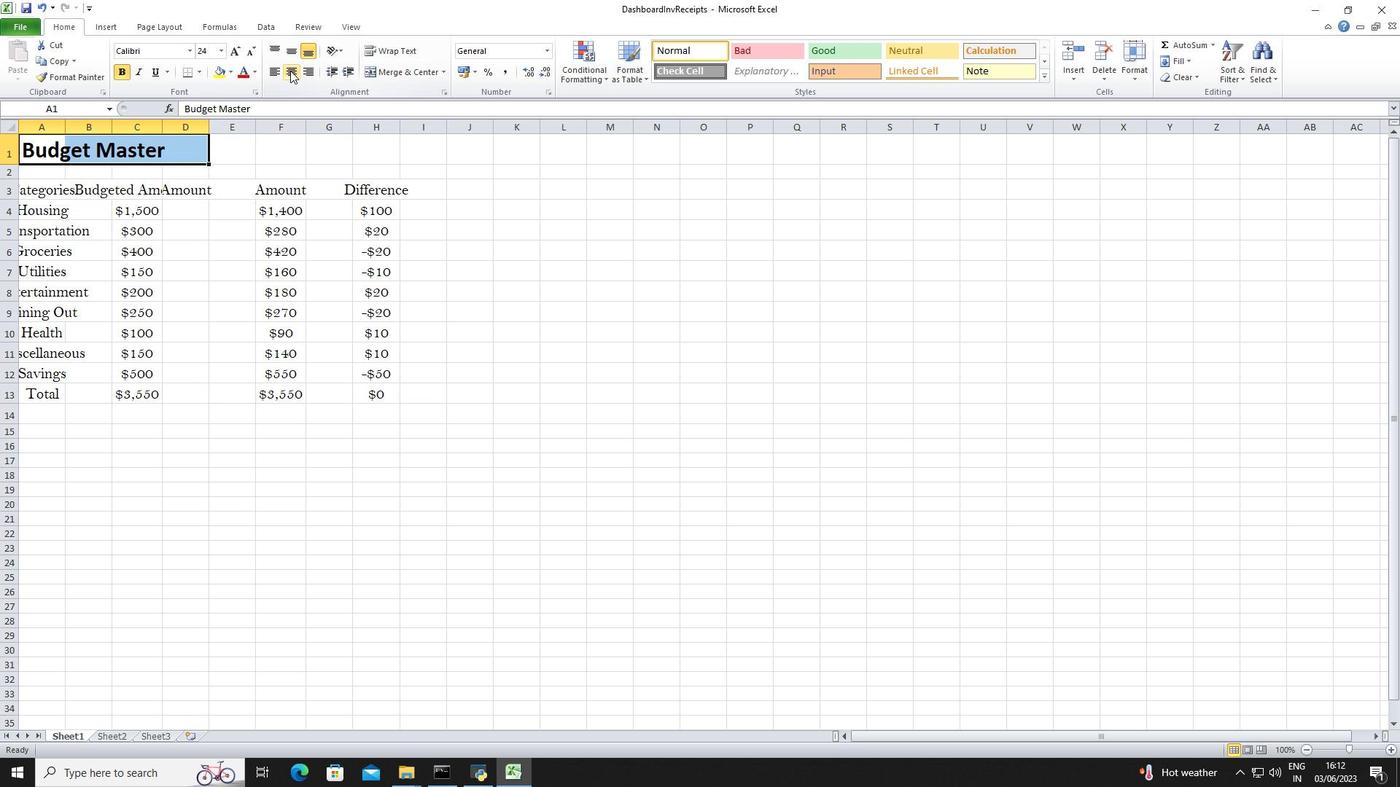 
Action: Mouse moved to (65, 125)
Screenshot: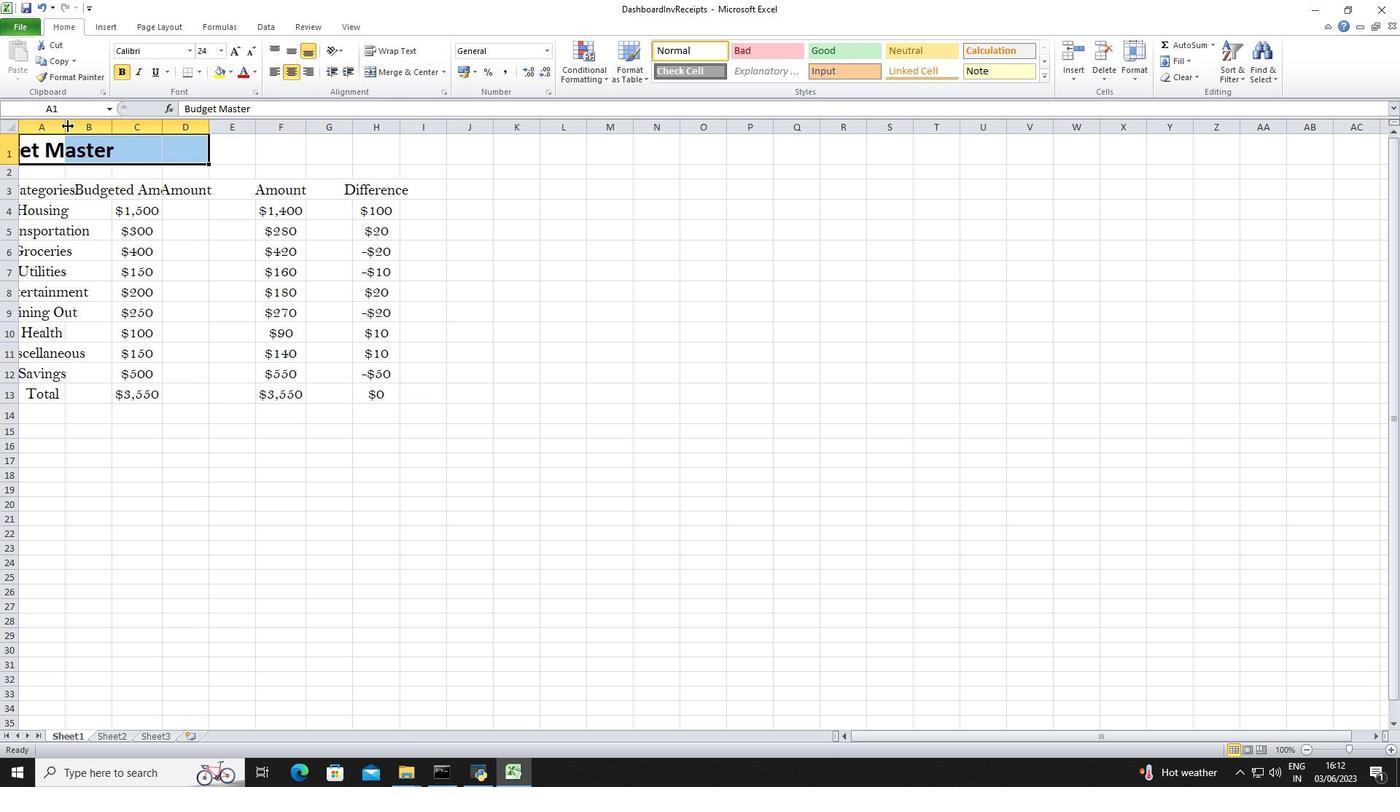 
Action: Mouse pressed left at (65, 125)
Screenshot: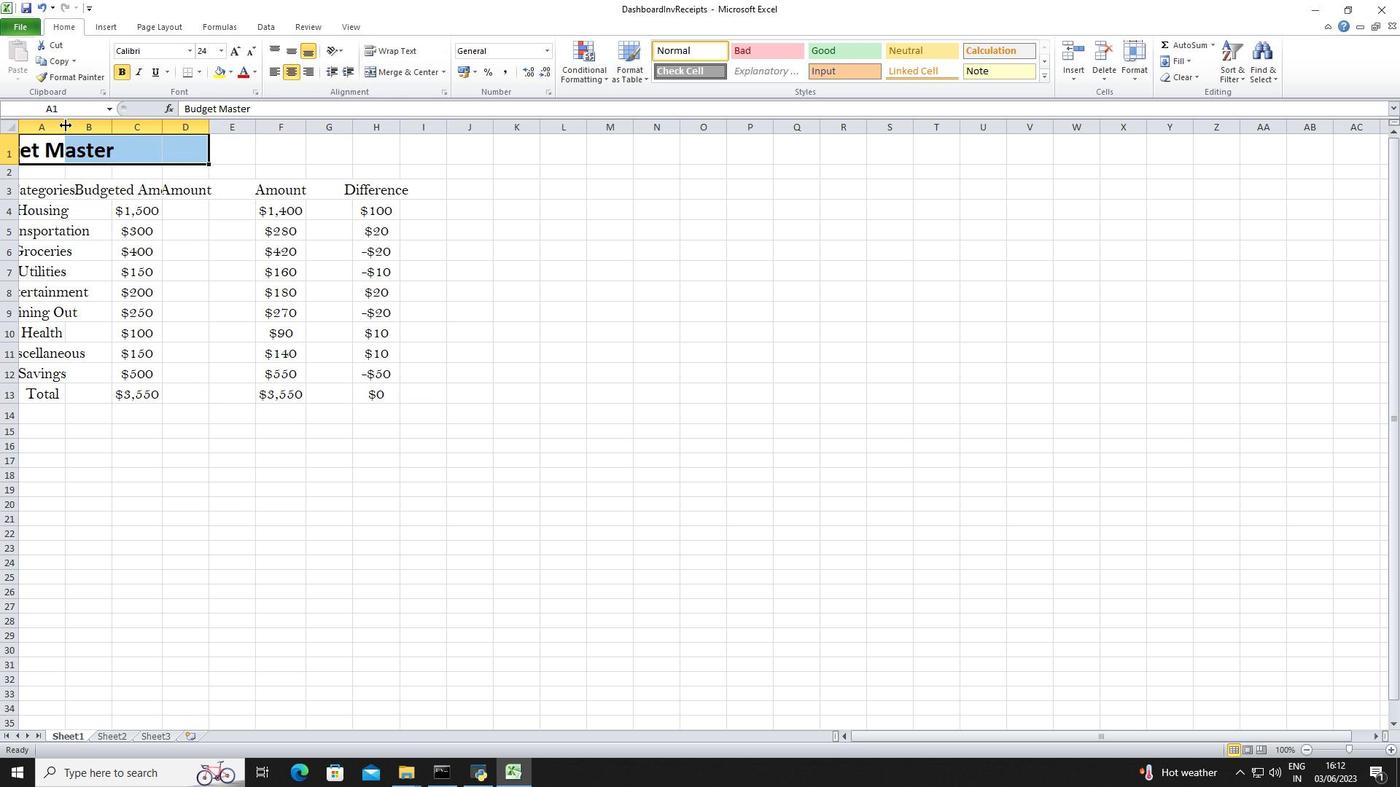 
Action: Mouse moved to (151, 128)
Screenshot: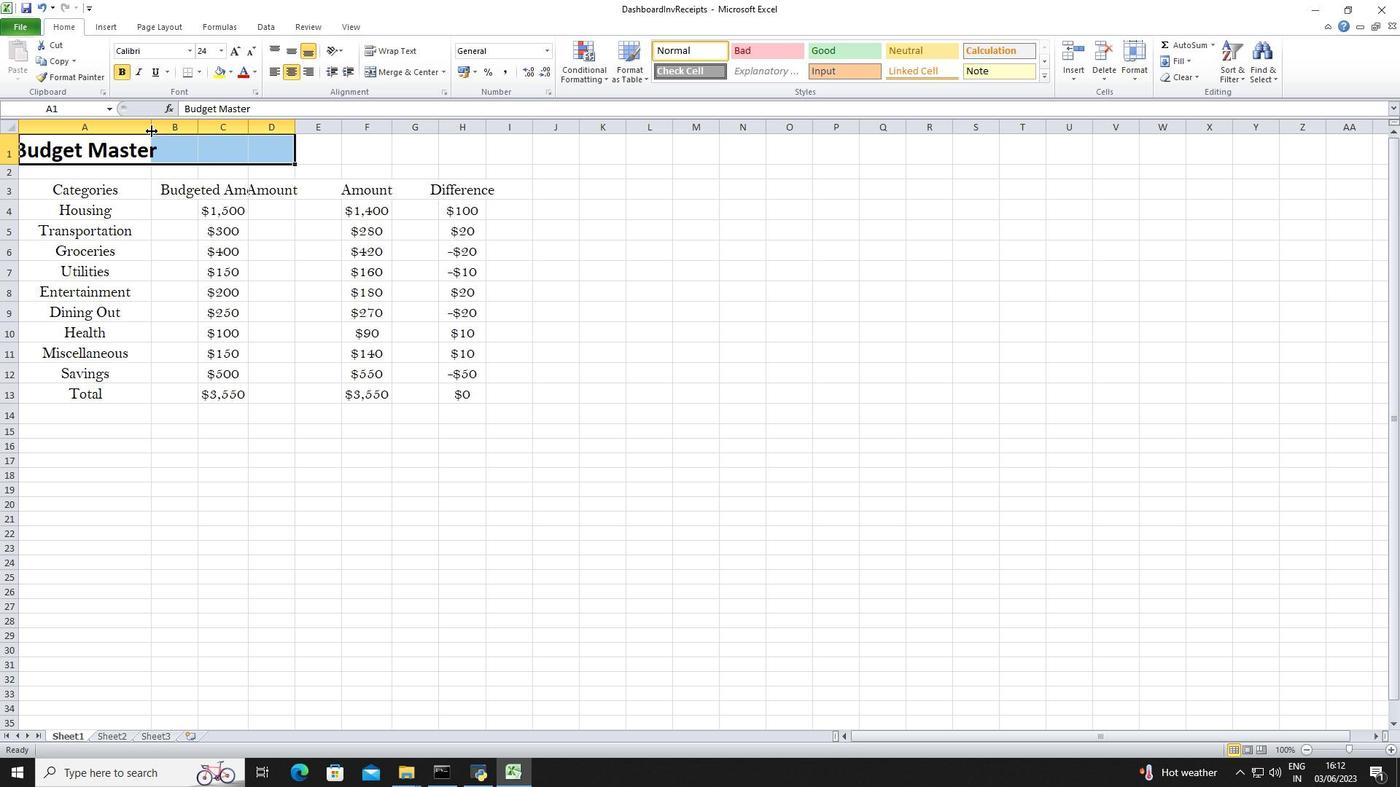 
Action: Mouse pressed left at (151, 128)
Screenshot: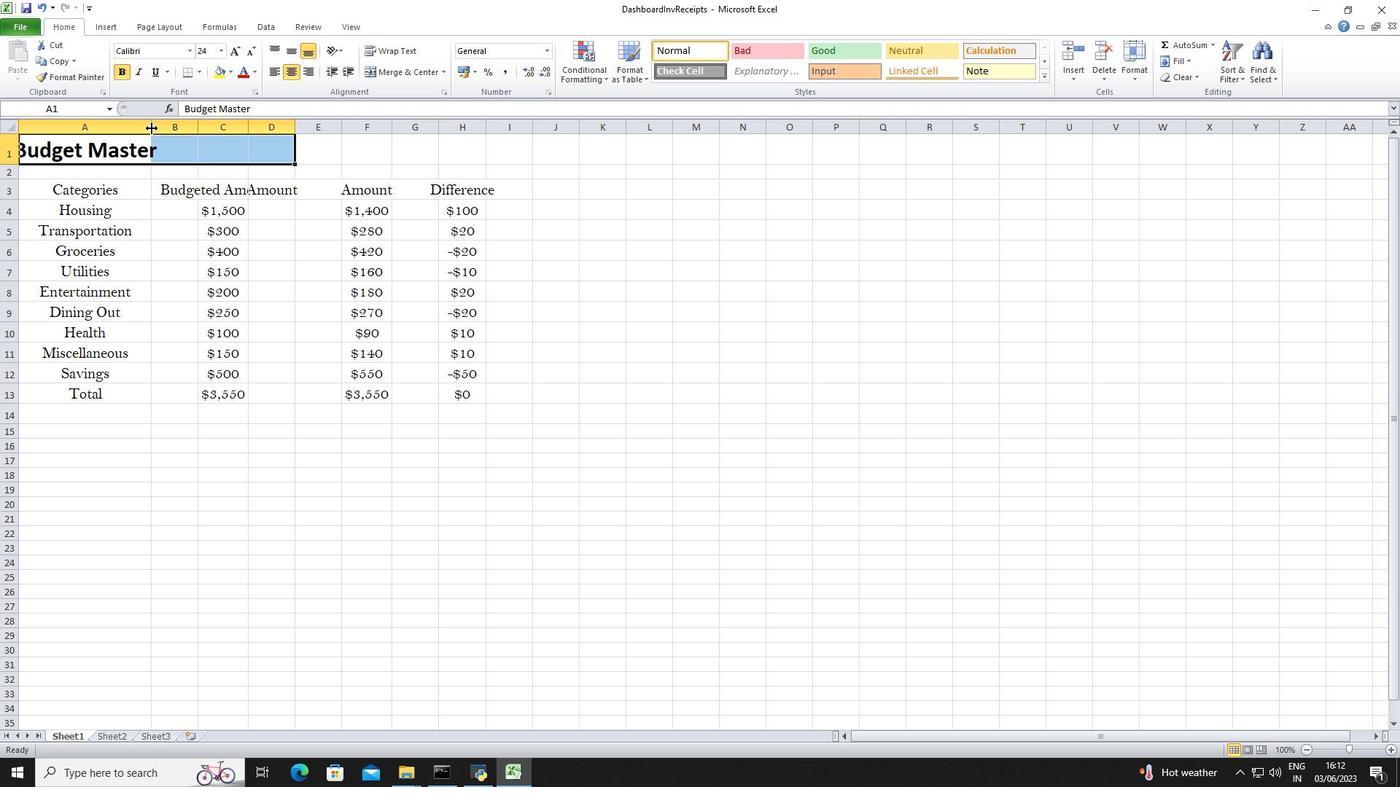 
Action: Mouse moved to (164, 128)
Screenshot: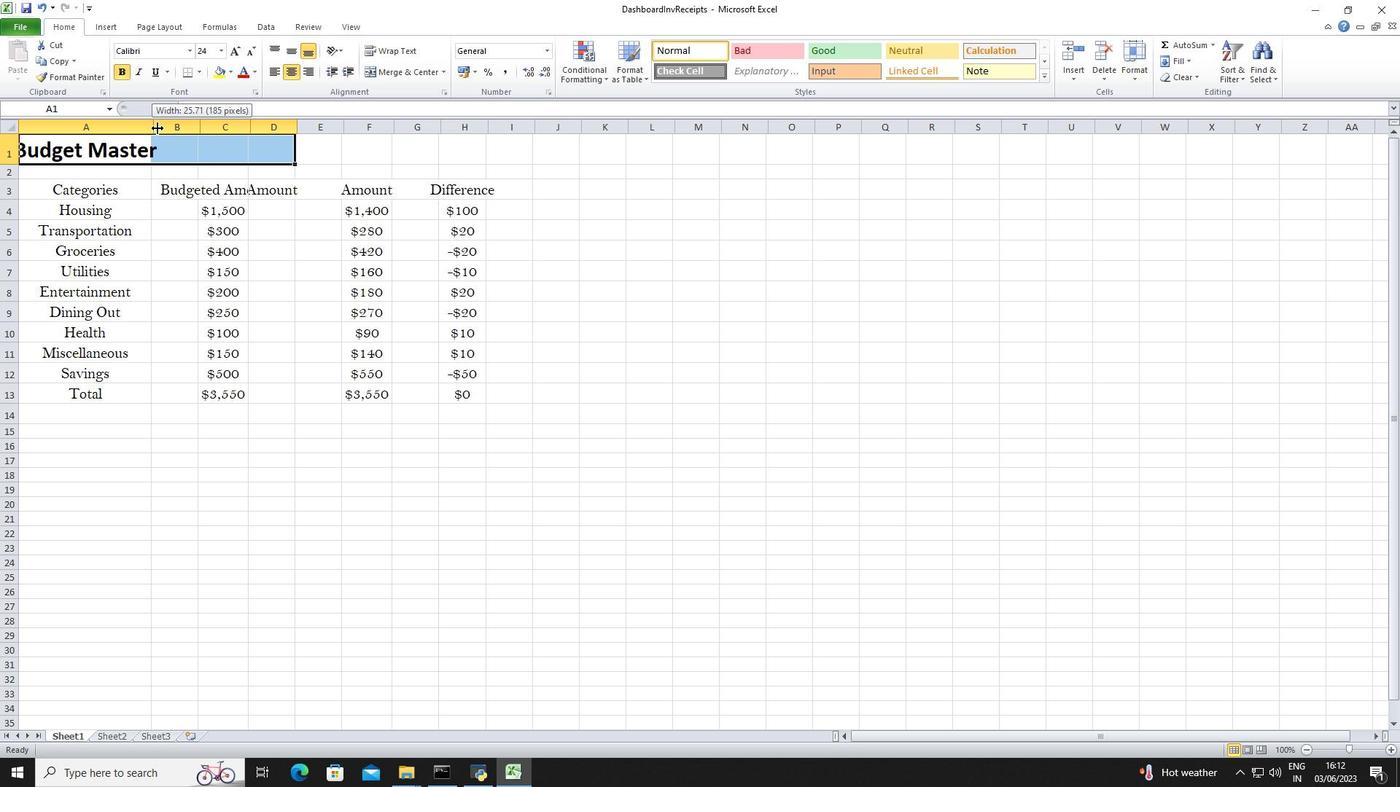 
Action: Mouse pressed left at (164, 128)
Screenshot: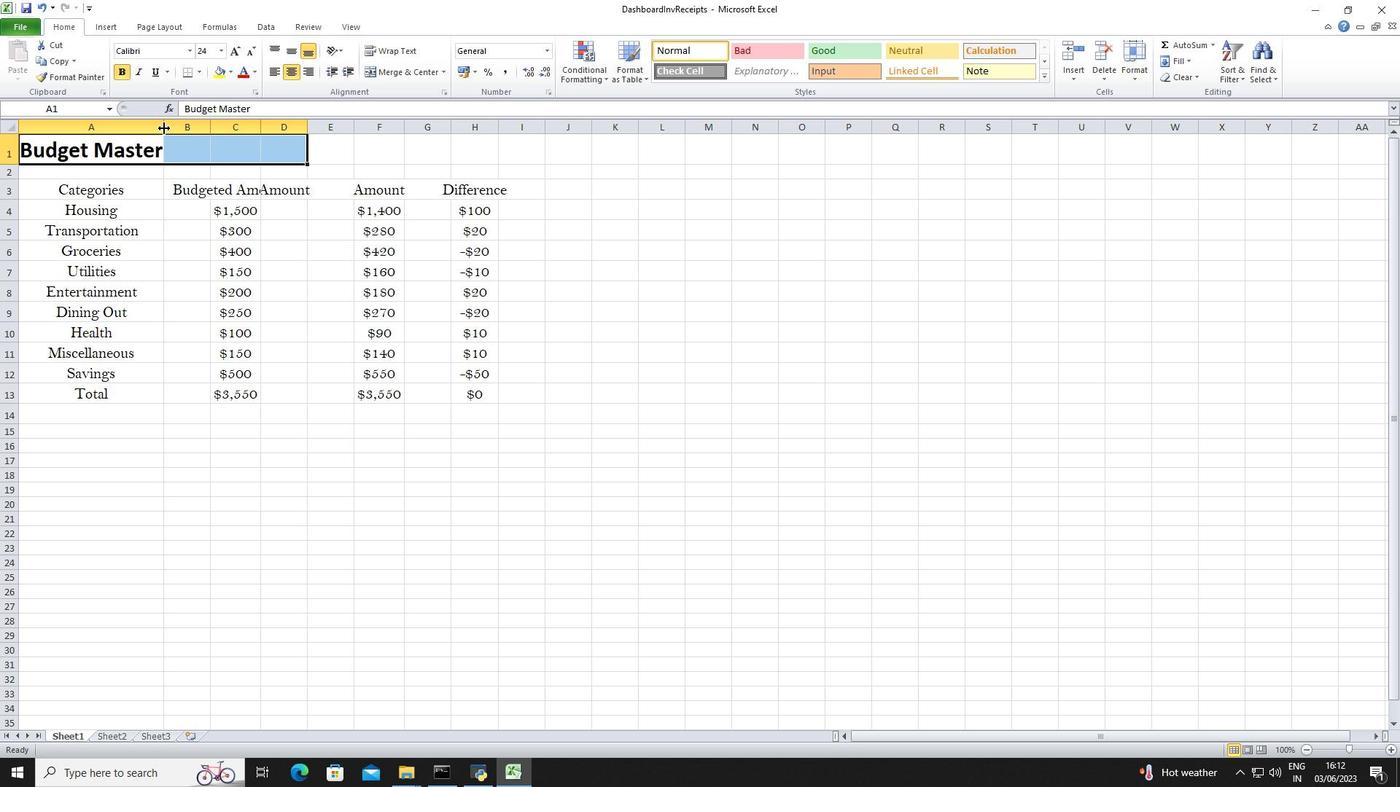 
Action: Mouse moved to (585, 180)
Screenshot: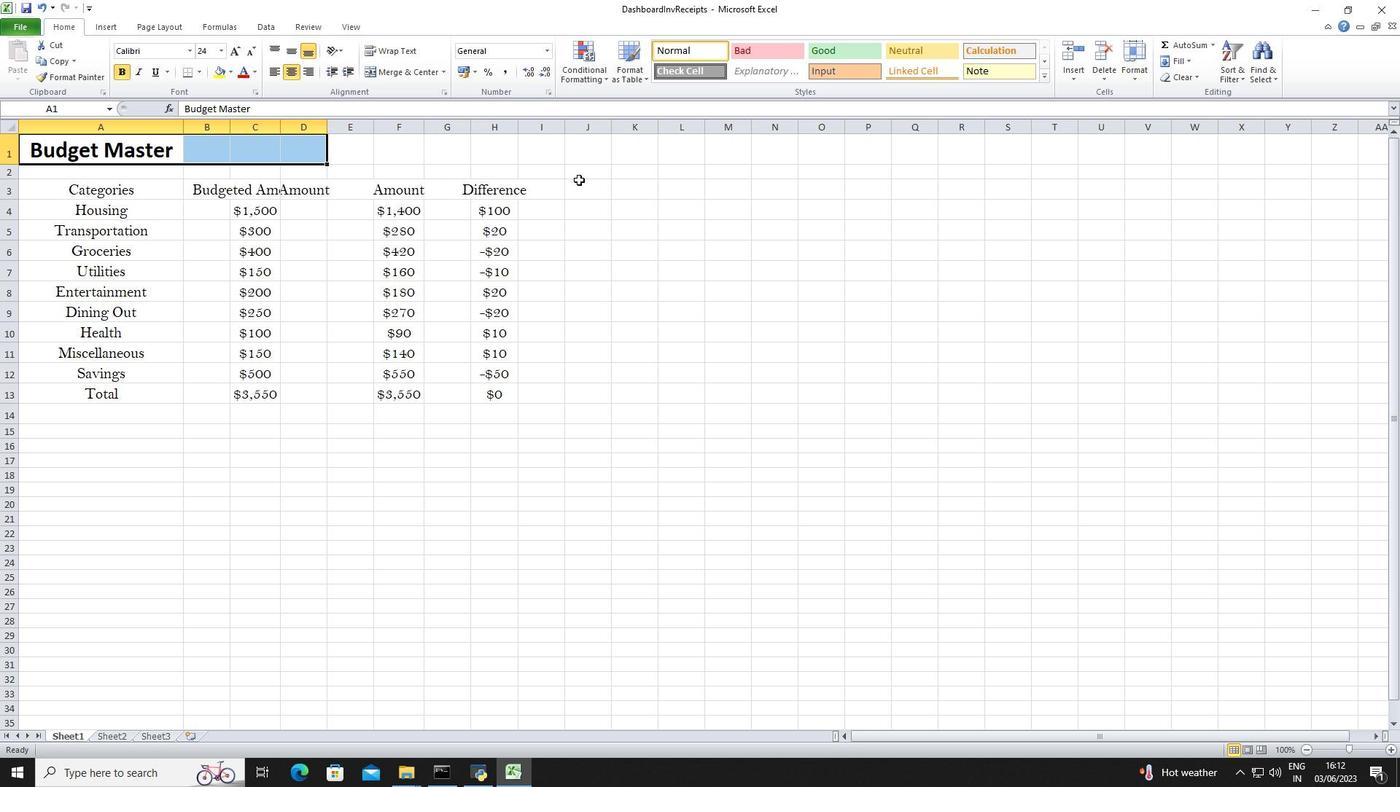 
Action: Mouse pressed left at (585, 180)
Screenshot: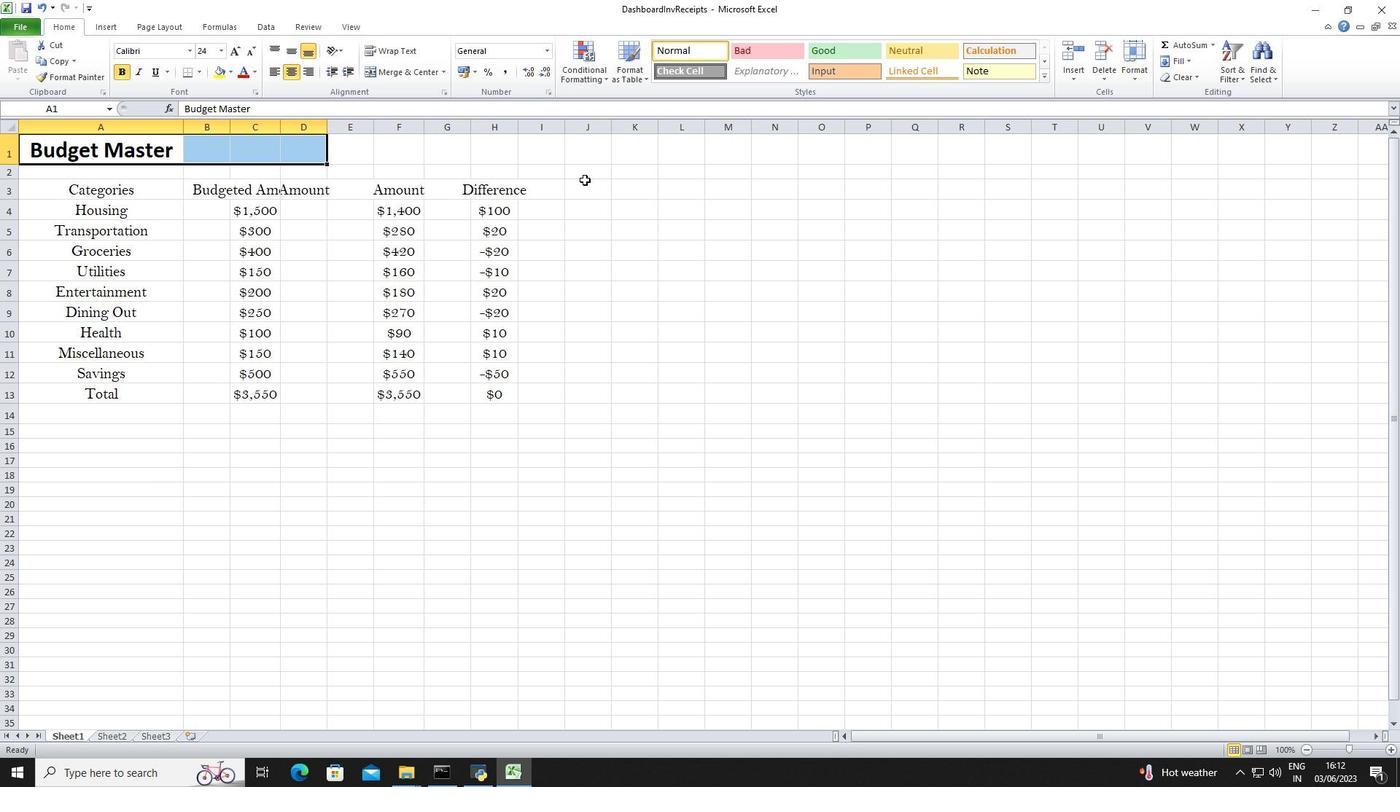 
